 Task: Look for space in Kolāras, India from 13th August, 2023 to 17th August, 2023 for 2 adults in price range Rs.10000 to Rs.16000. Place can be entire place with 2 bedrooms having 2 beds and 1 bathroom. Property type can be house, flat, guest house. Amenities needed are: wifi. Booking option can be shelf check-in. Required host language is English.
Action: Mouse moved to (531, 95)
Screenshot: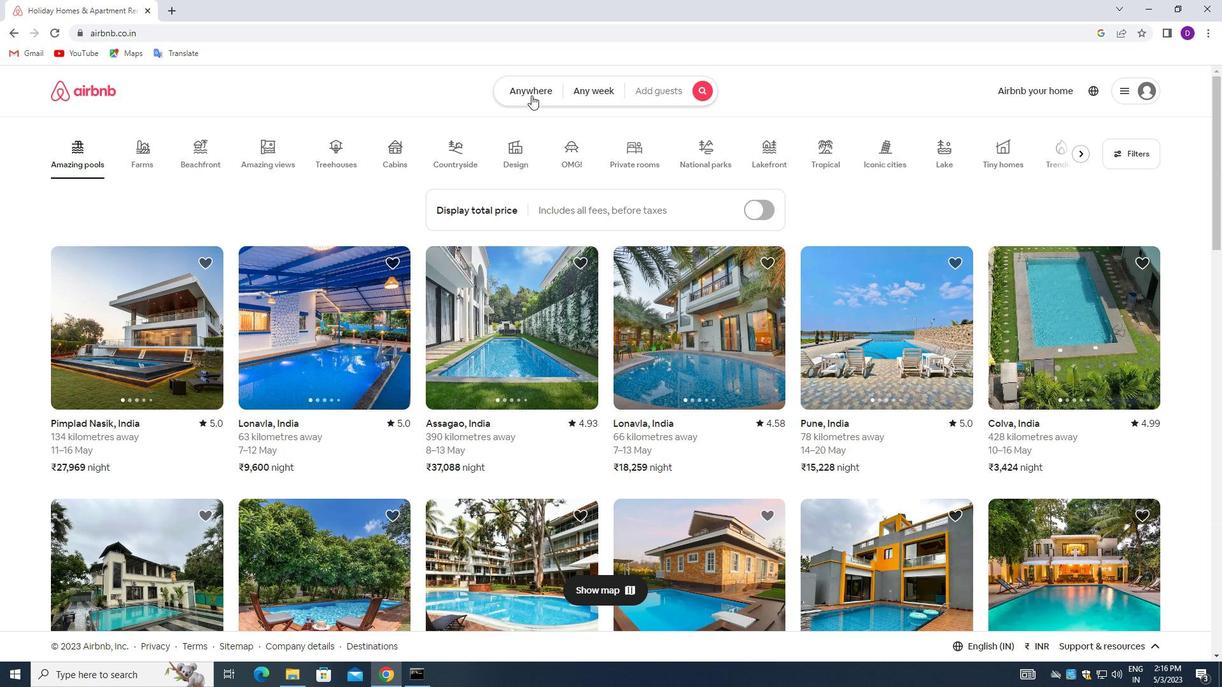 
Action: Mouse pressed left at (531, 95)
Screenshot: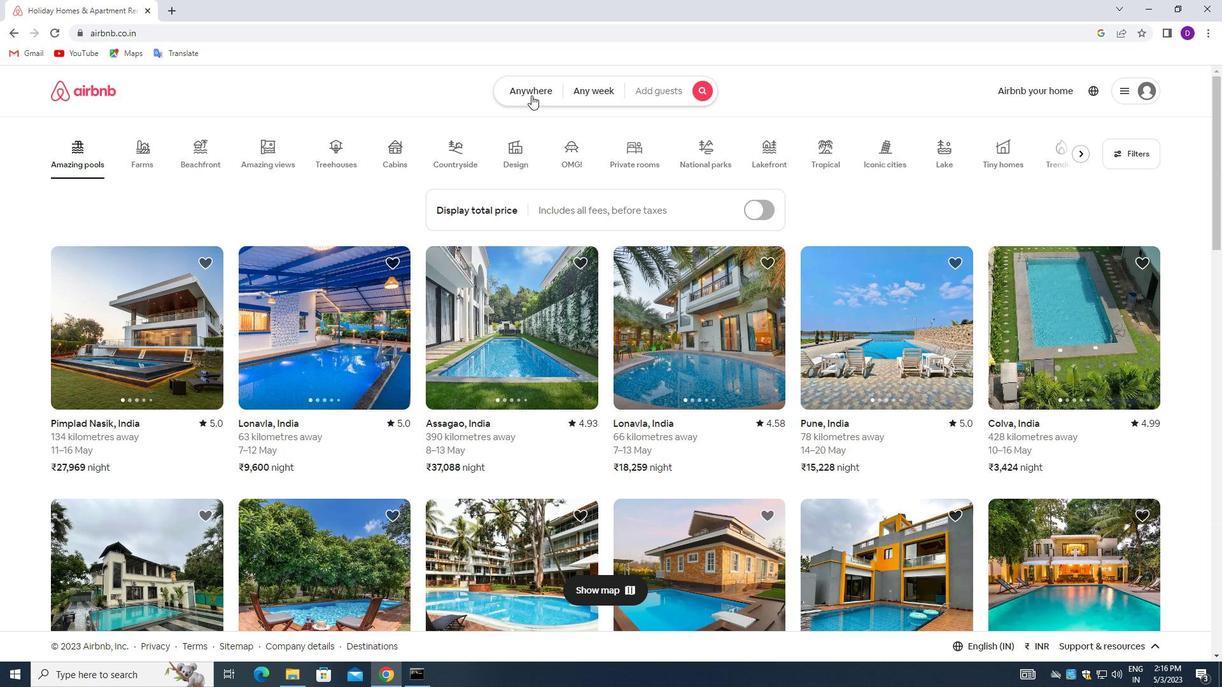 
Action: Mouse moved to (427, 143)
Screenshot: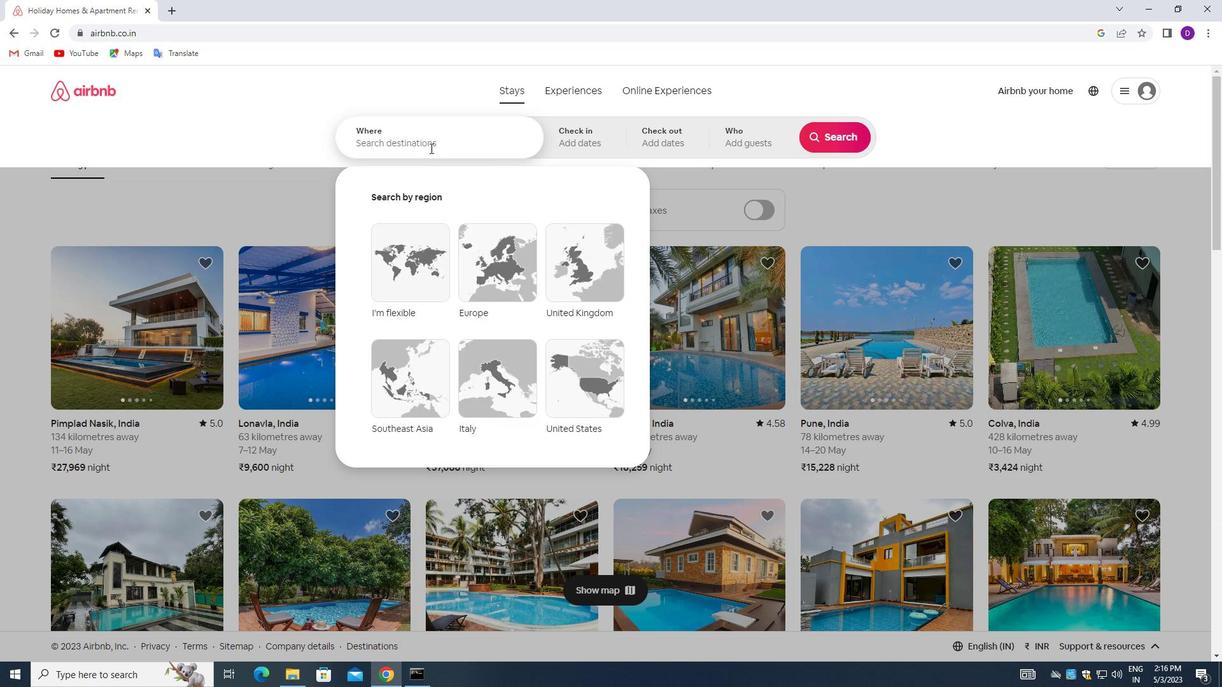 
Action: Mouse pressed left at (427, 143)
Screenshot: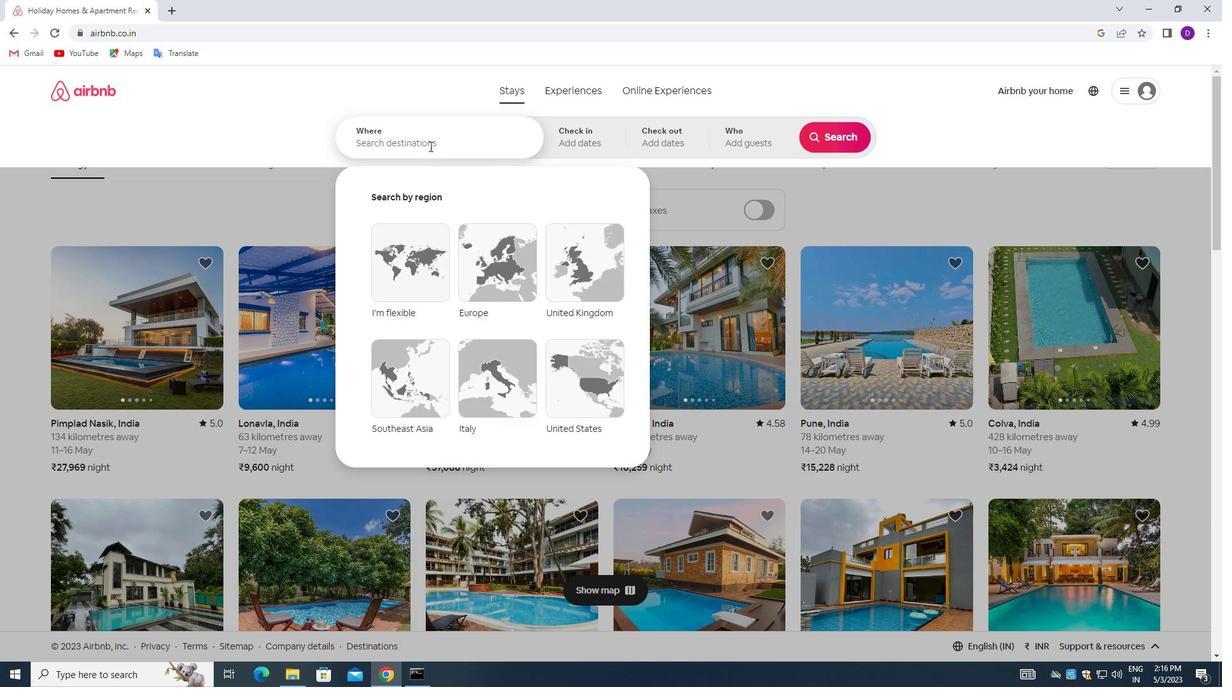 
Action: Mouse moved to (287, 140)
Screenshot: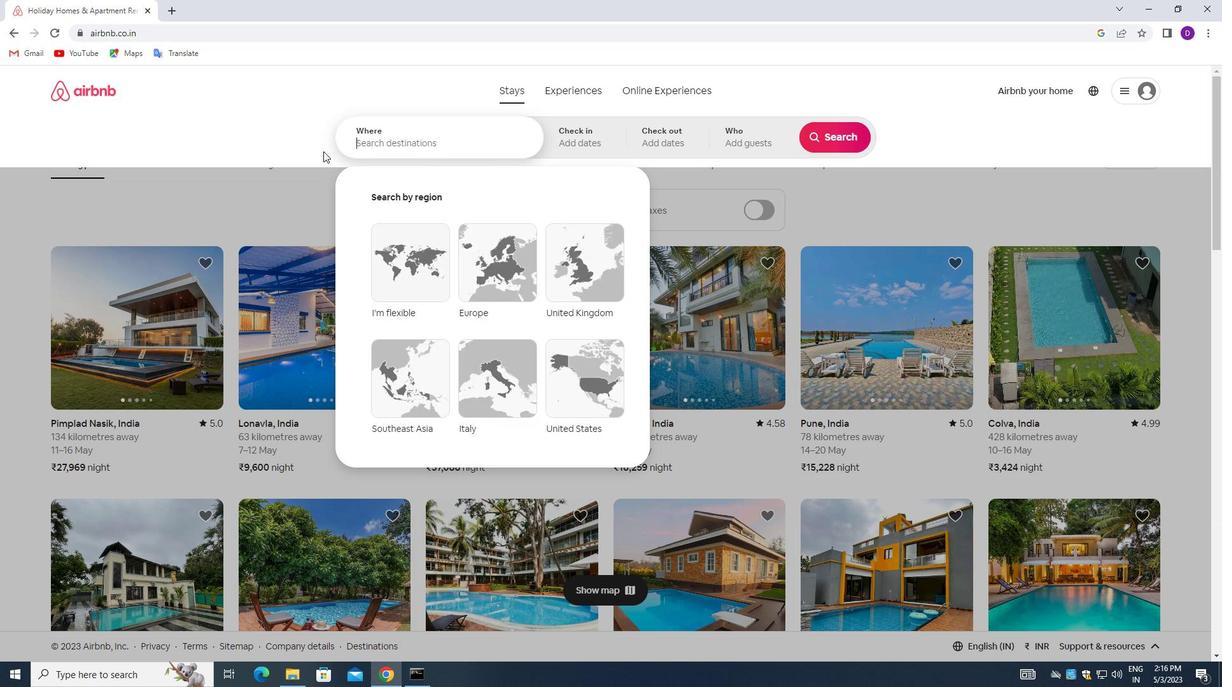 
Action: Key pressed <Key.shift>KOLARAS,<Key.space><Key.shift>INDIA<Key.enter>
Screenshot: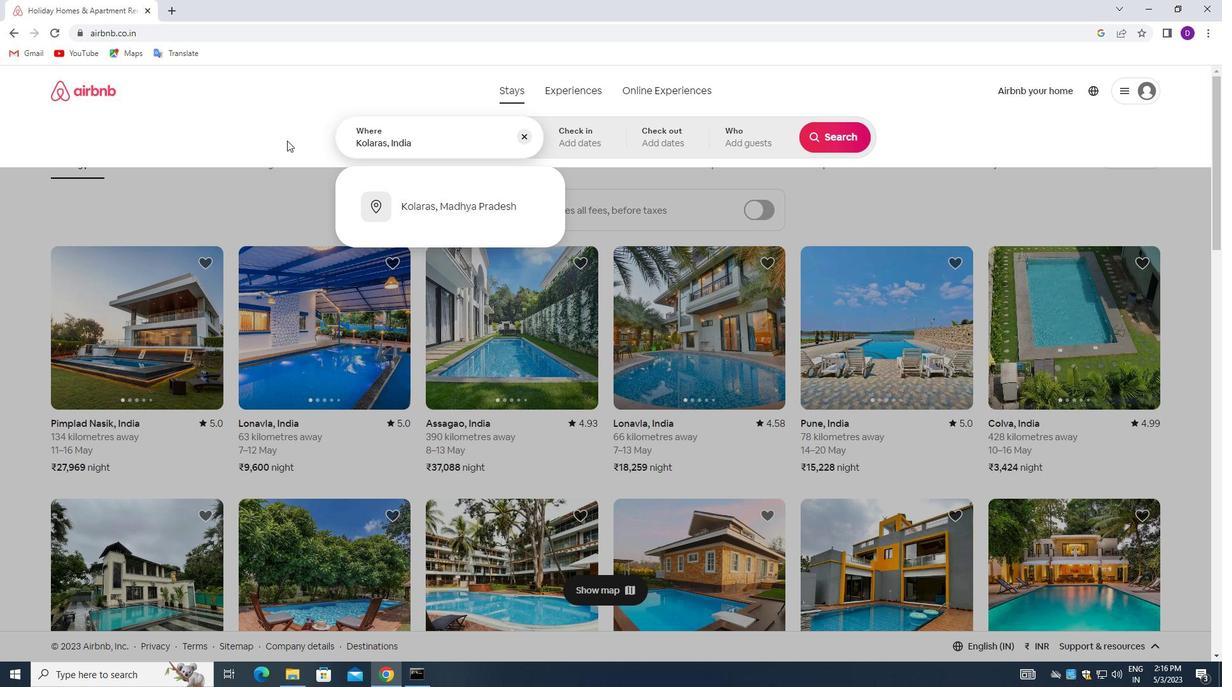 
Action: Mouse moved to (826, 243)
Screenshot: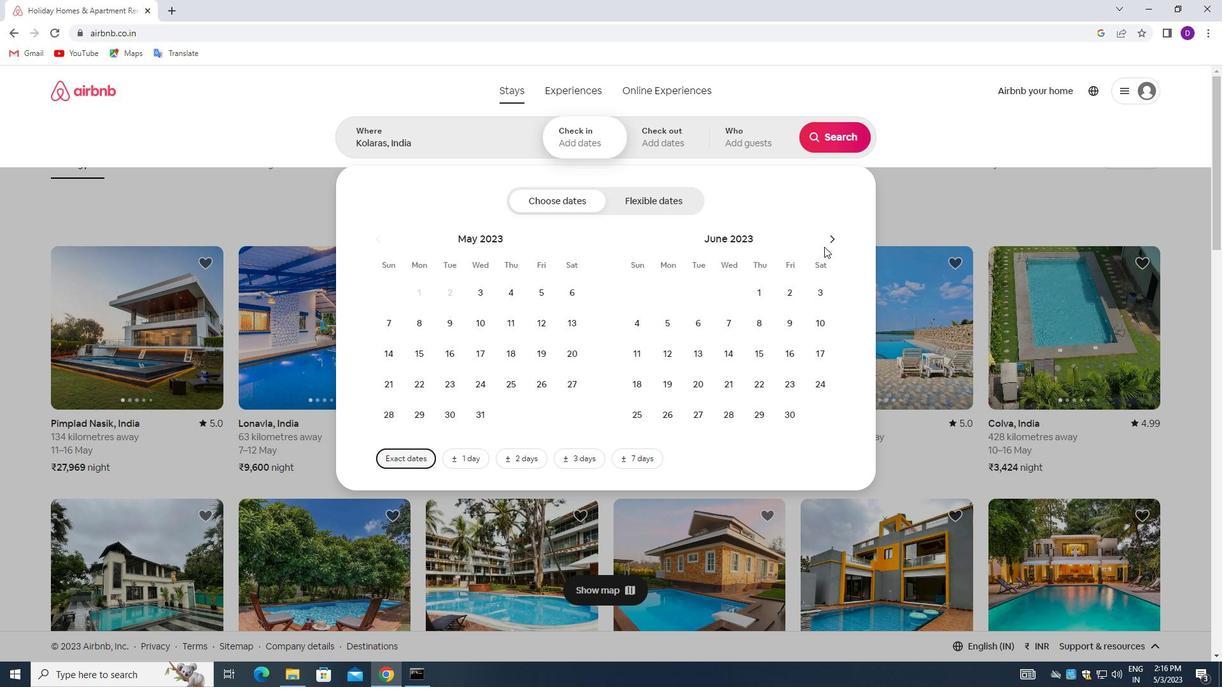 
Action: Mouse pressed left at (826, 243)
Screenshot: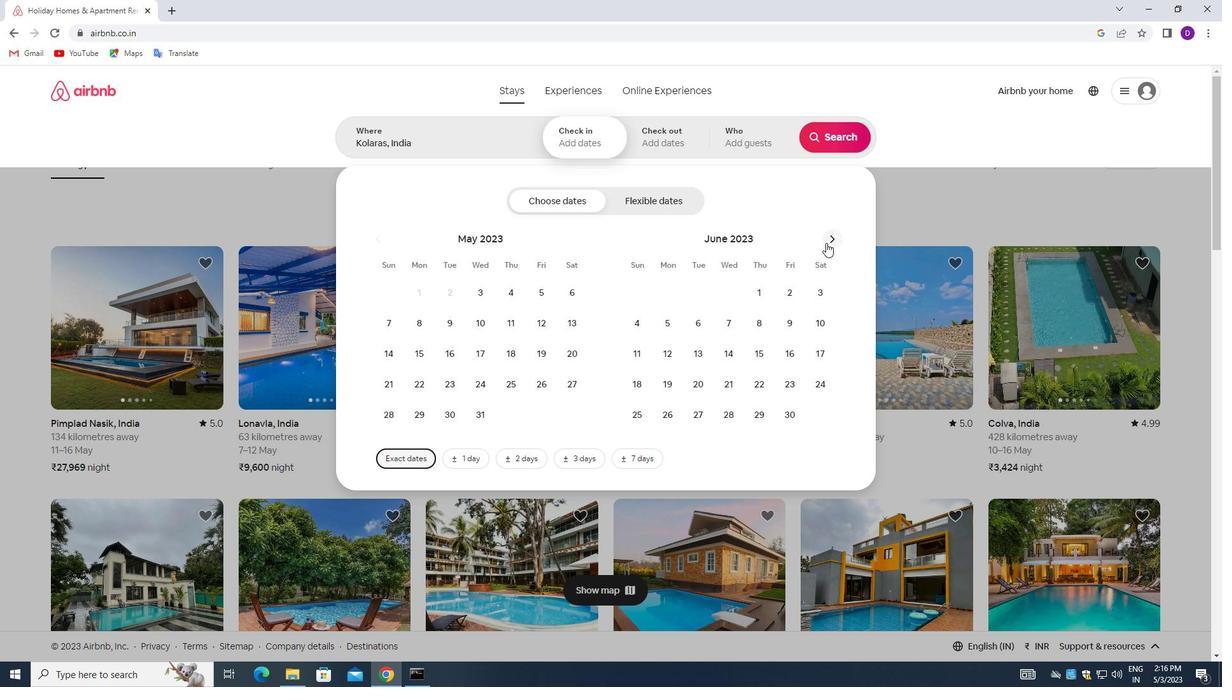 
Action: Mouse pressed left at (826, 243)
Screenshot: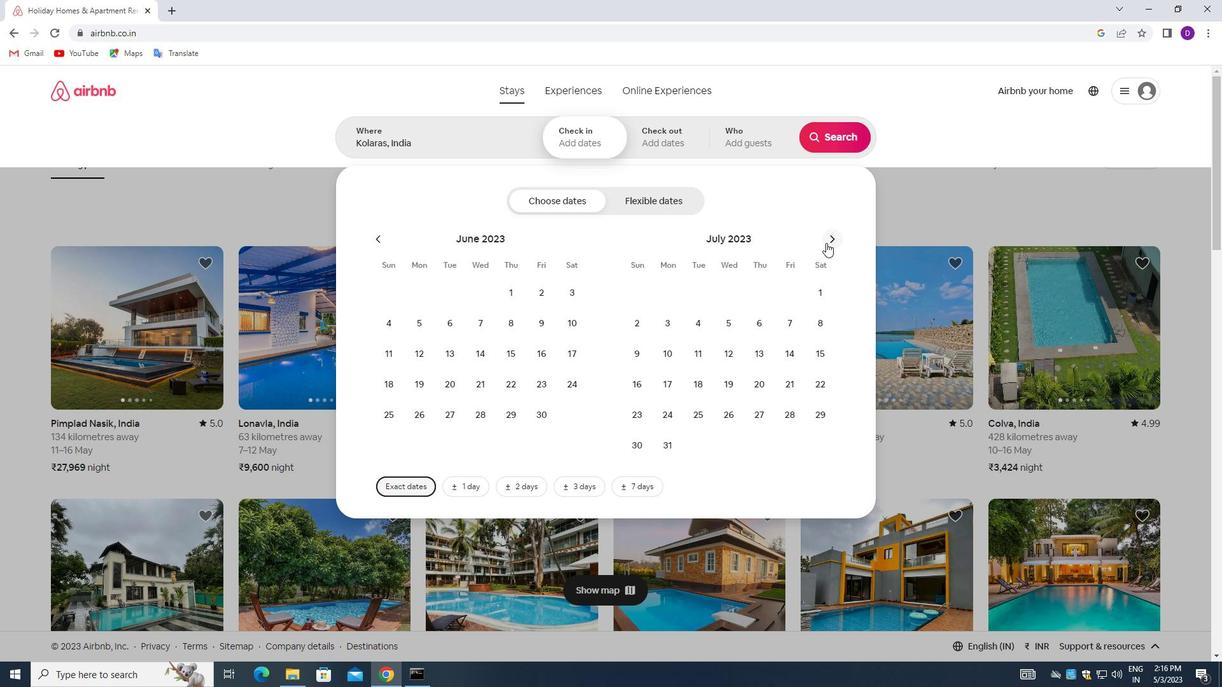 
Action: Mouse moved to (643, 359)
Screenshot: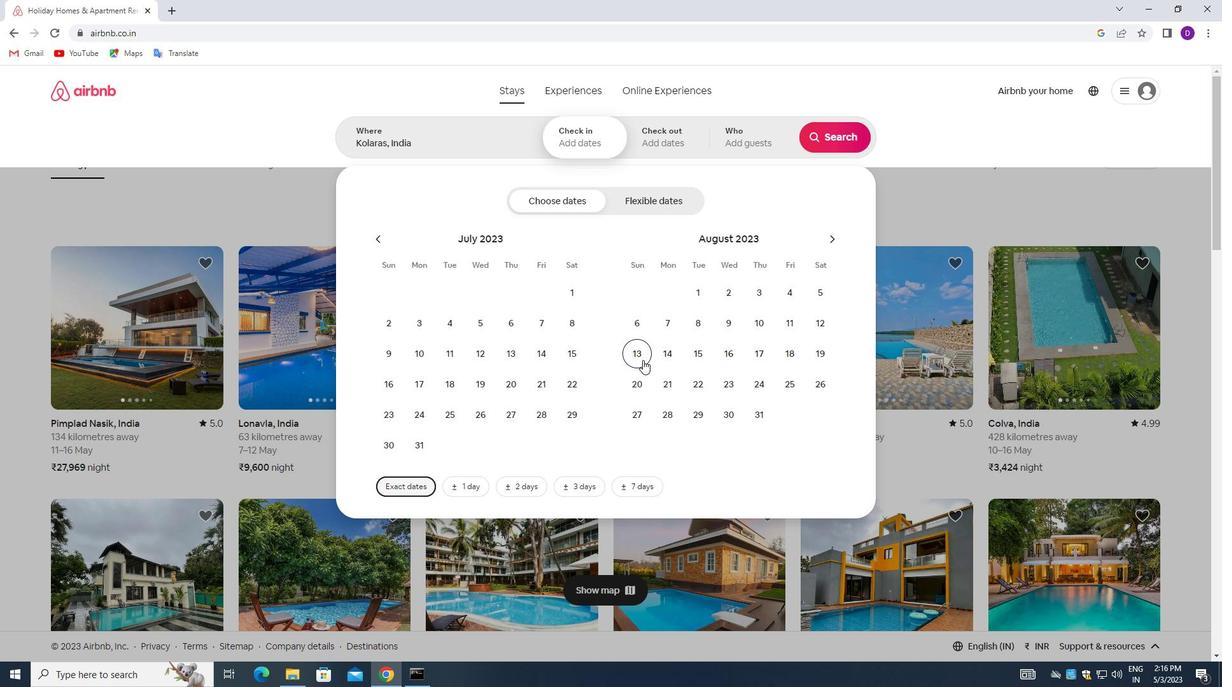 
Action: Mouse pressed left at (643, 359)
Screenshot: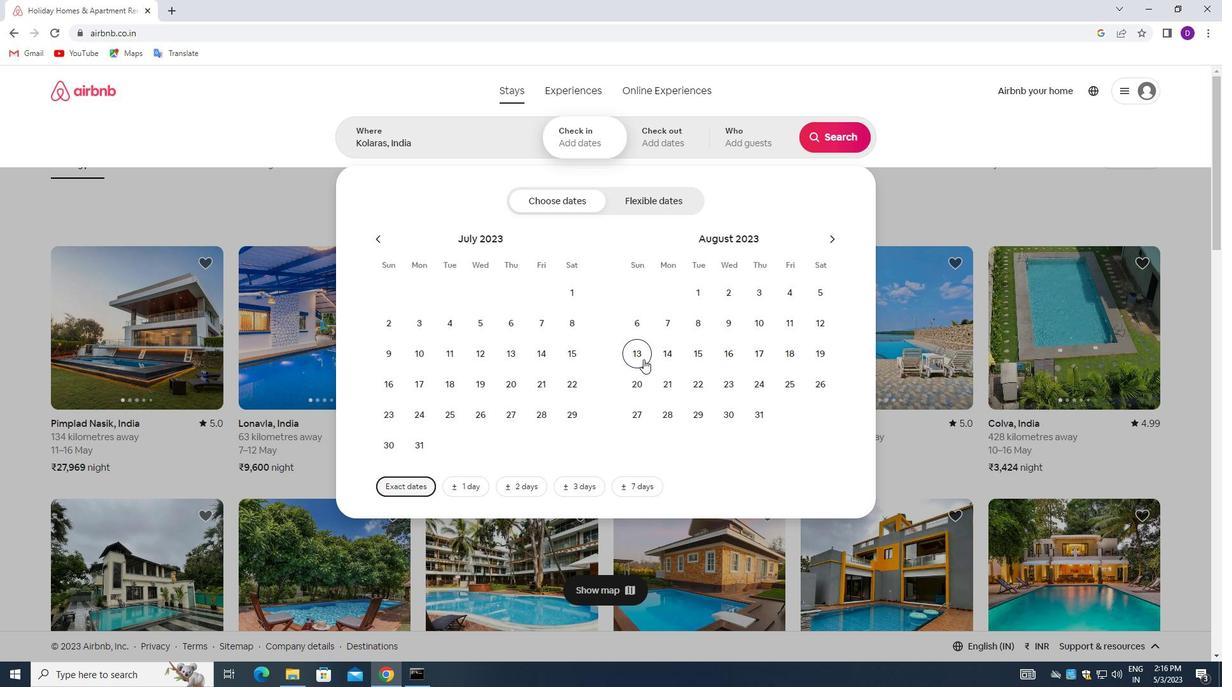 
Action: Mouse moved to (756, 358)
Screenshot: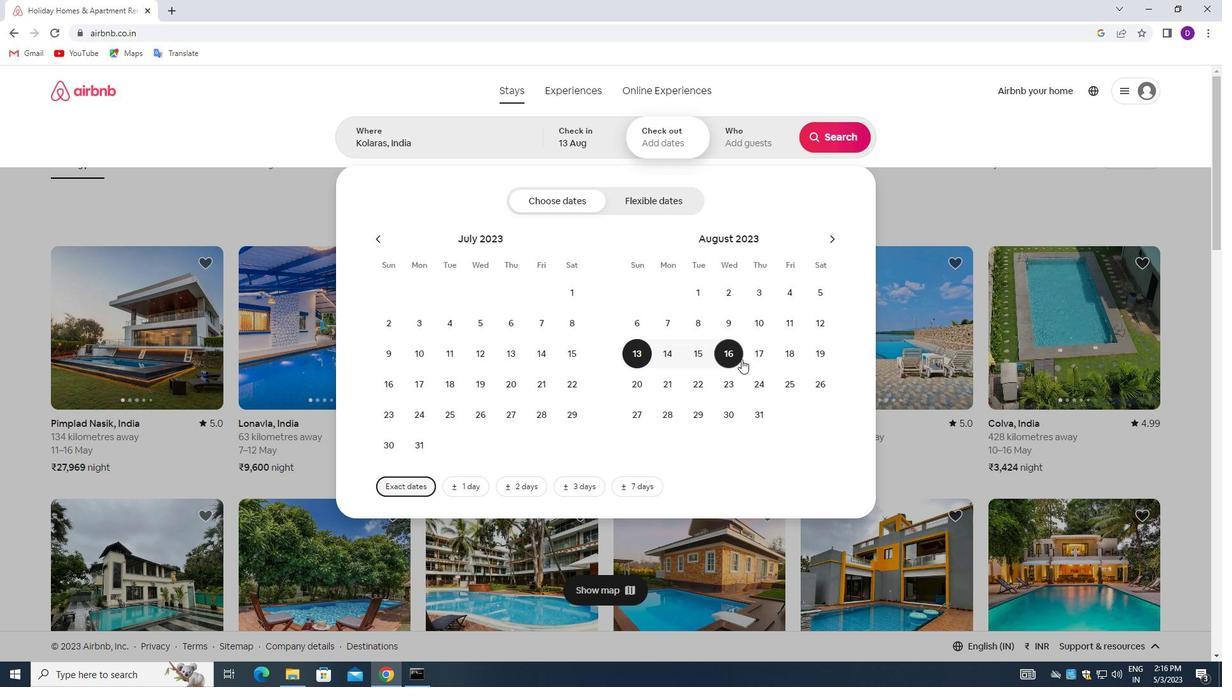 
Action: Mouse pressed left at (756, 358)
Screenshot: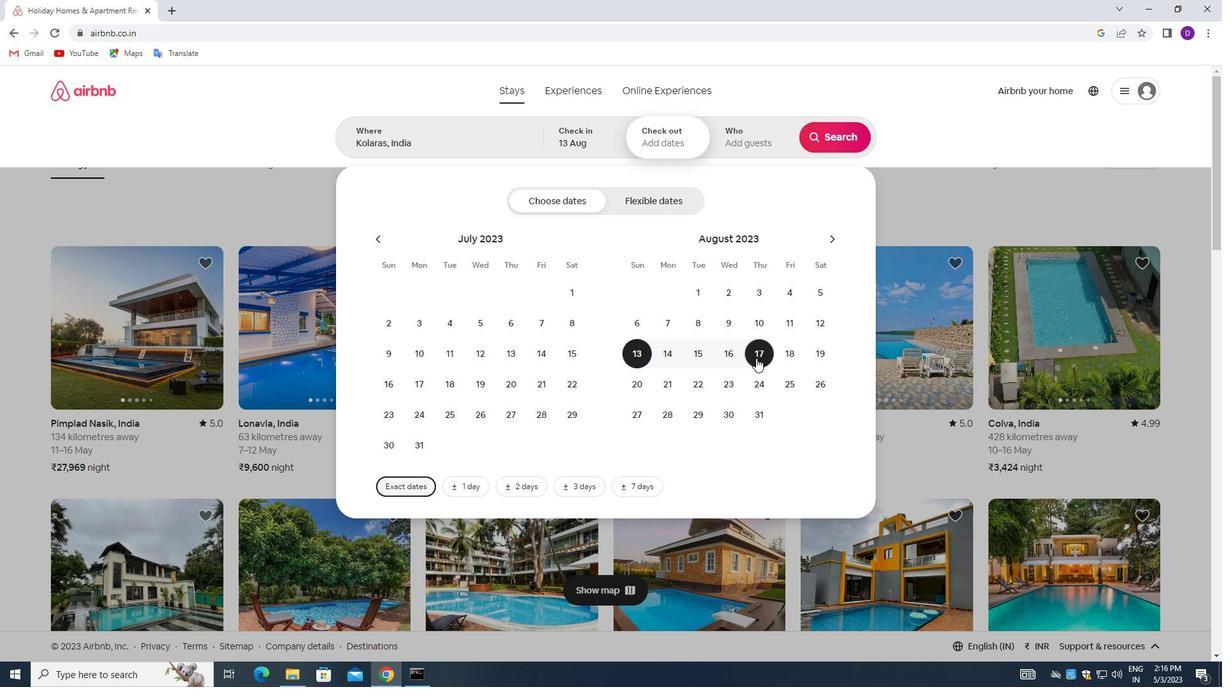 
Action: Mouse moved to (737, 137)
Screenshot: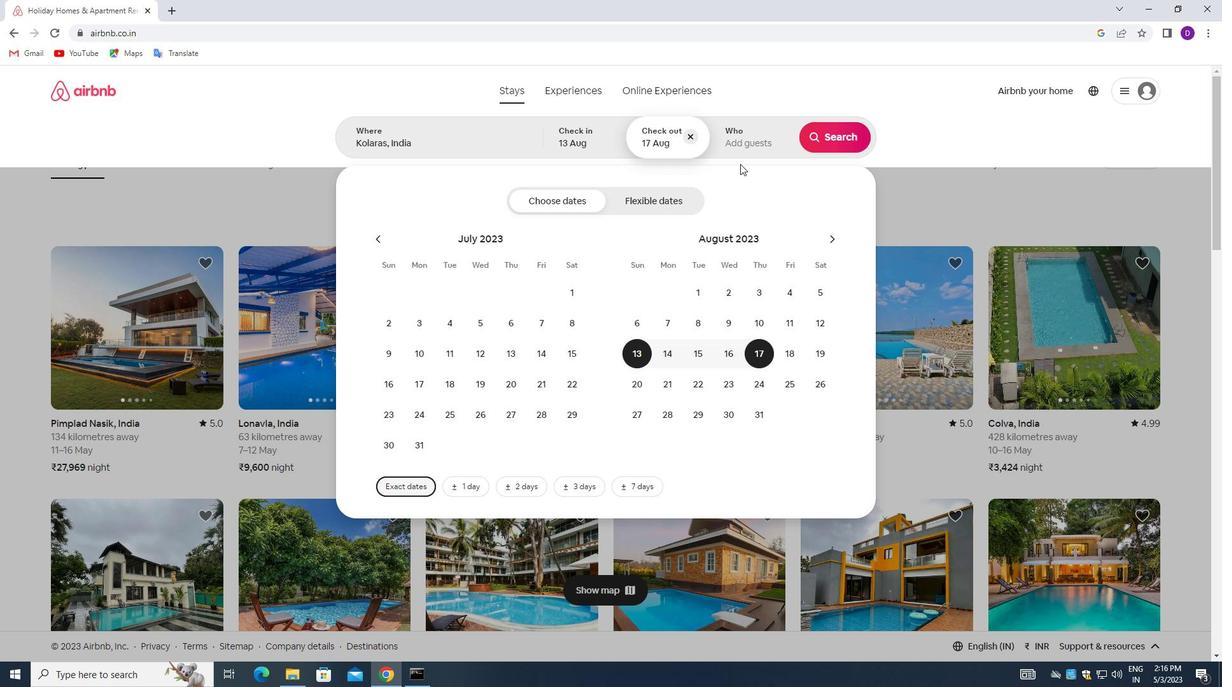 
Action: Mouse pressed left at (737, 137)
Screenshot: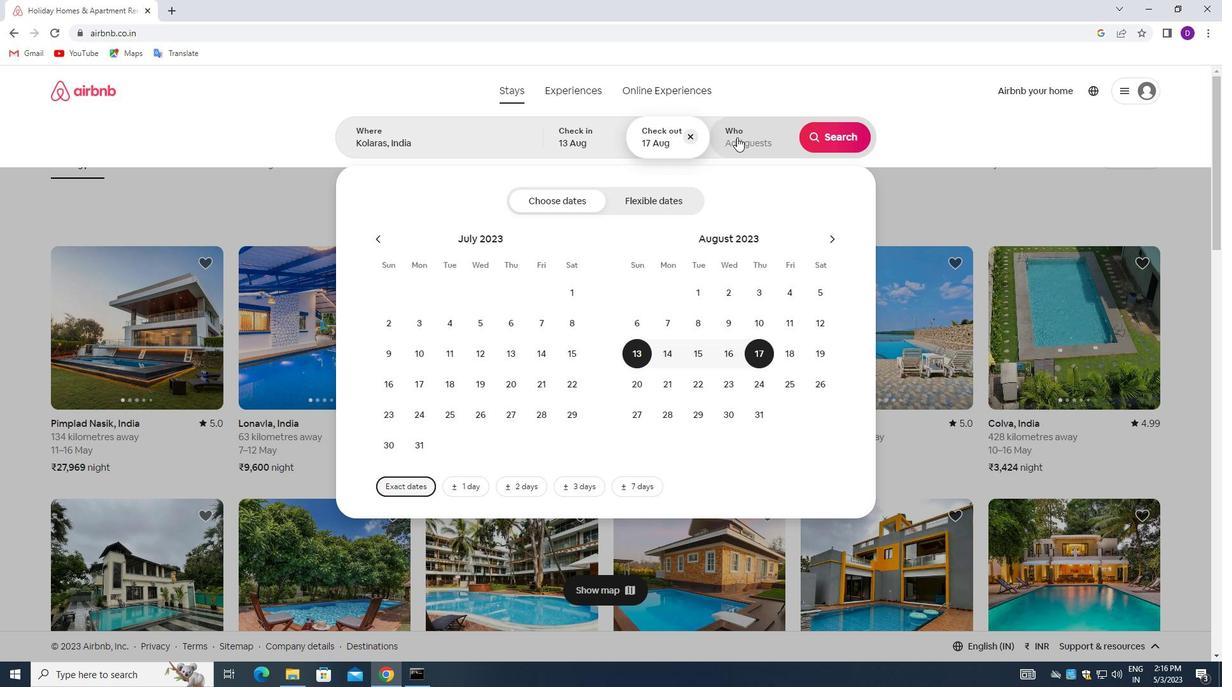 
Action: Mouse moved to (840, 210)
Screenshot: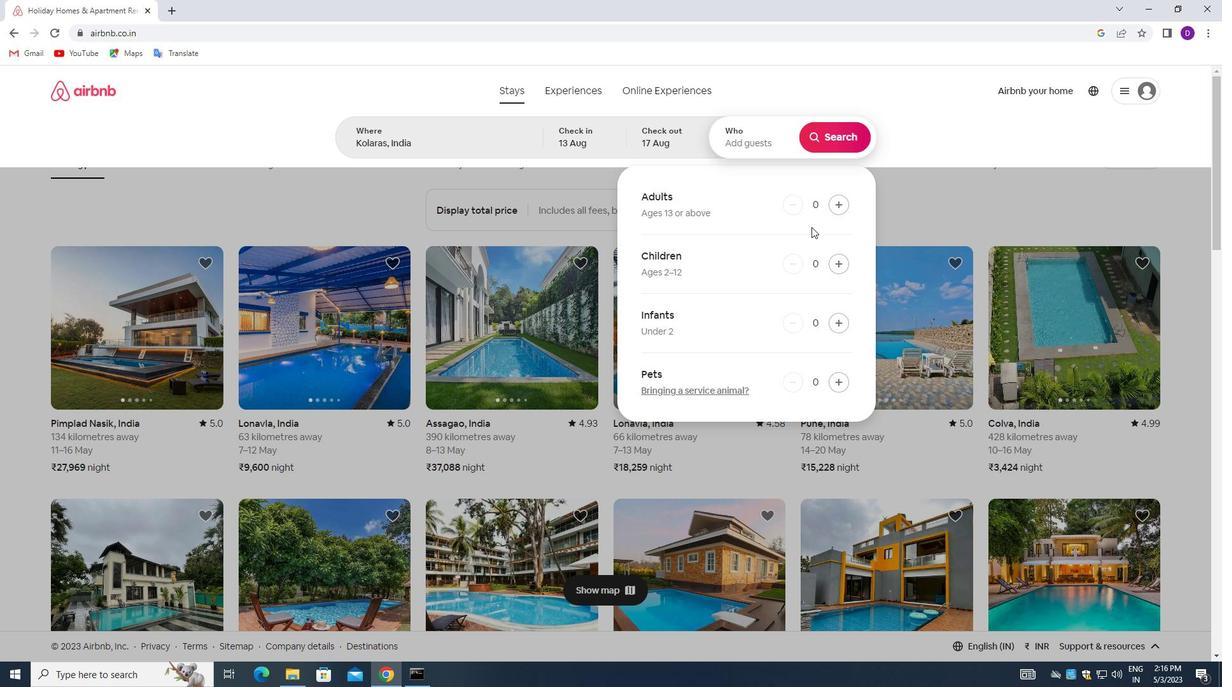 
Action: Mouse pressed left at (840, 210)
Screenshot: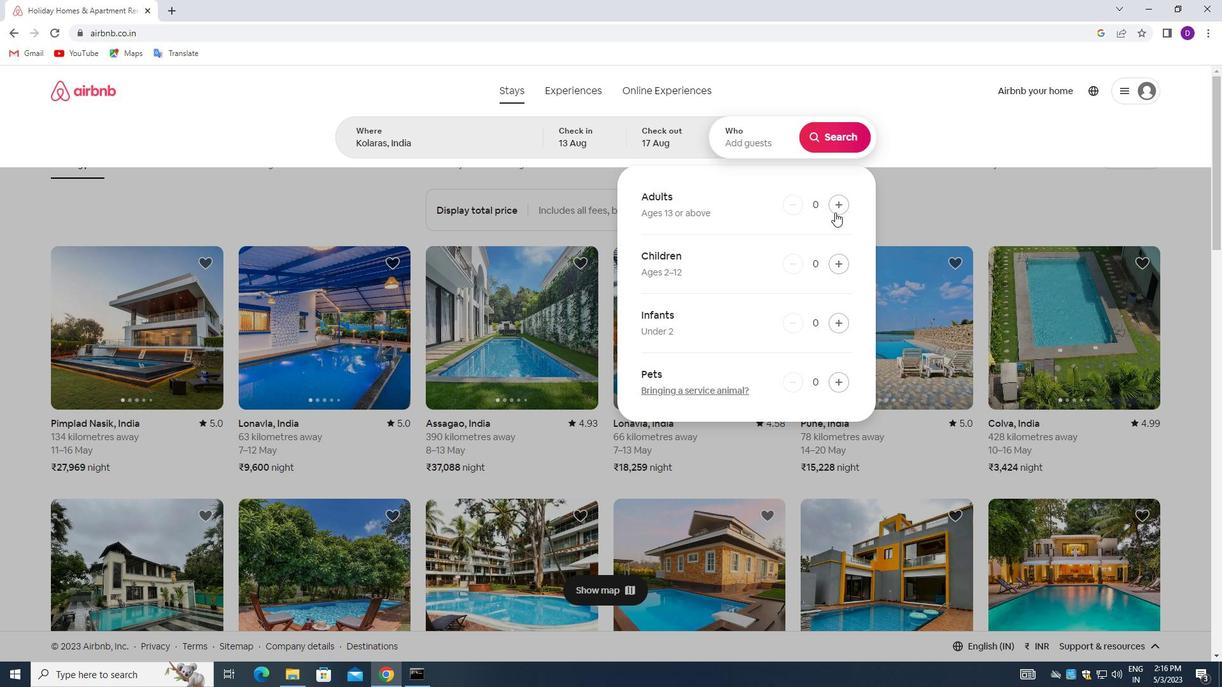 
Action: Mouse pressed left at (840, 210)
Screenshot: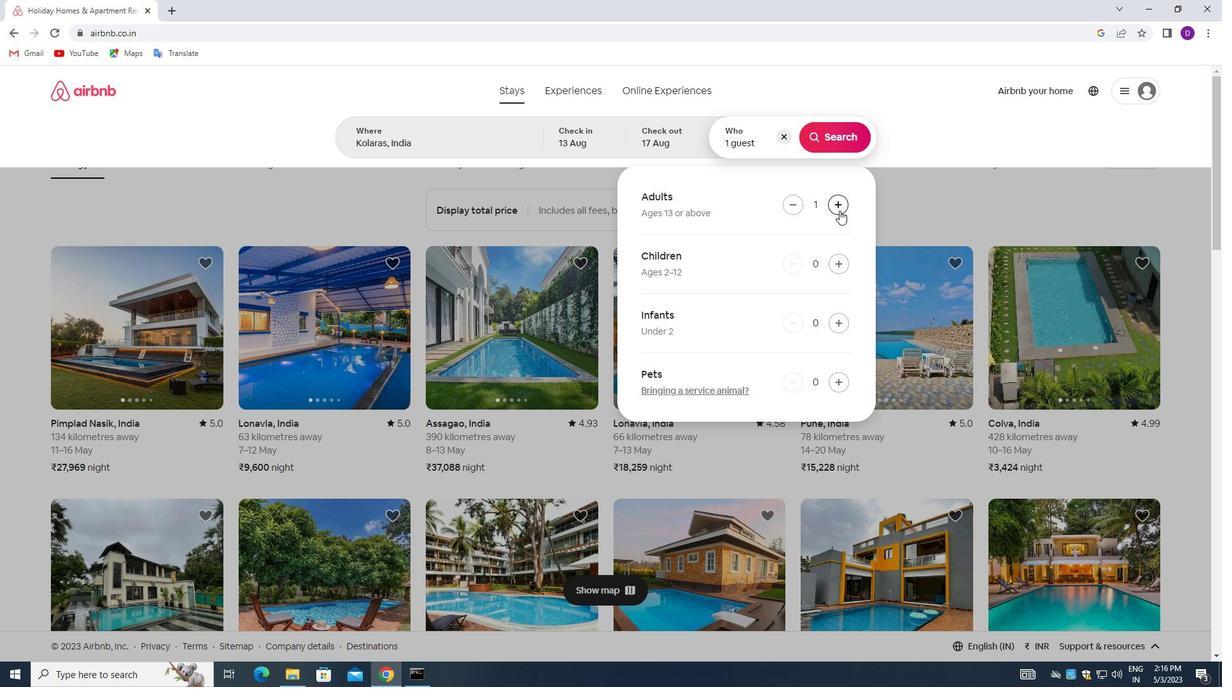 
Action: Mouse moved to (837, 134)
Screenshot: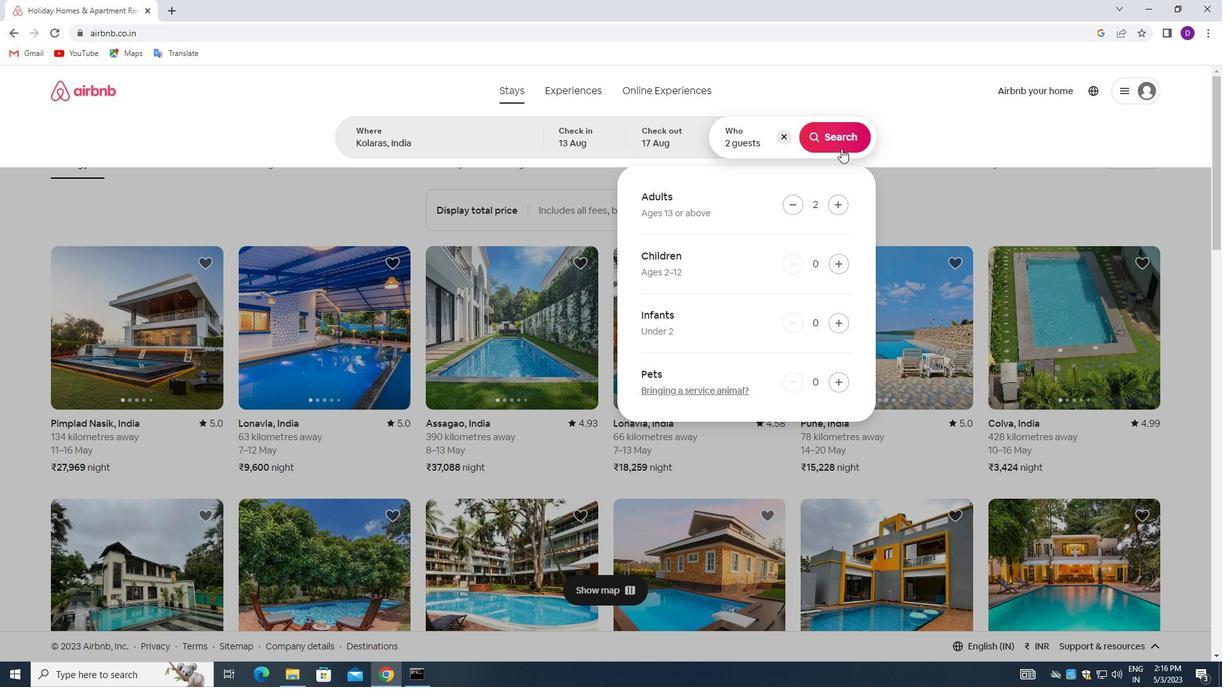 
Action: Mouse pressed left at (837, 134)
Screenshot: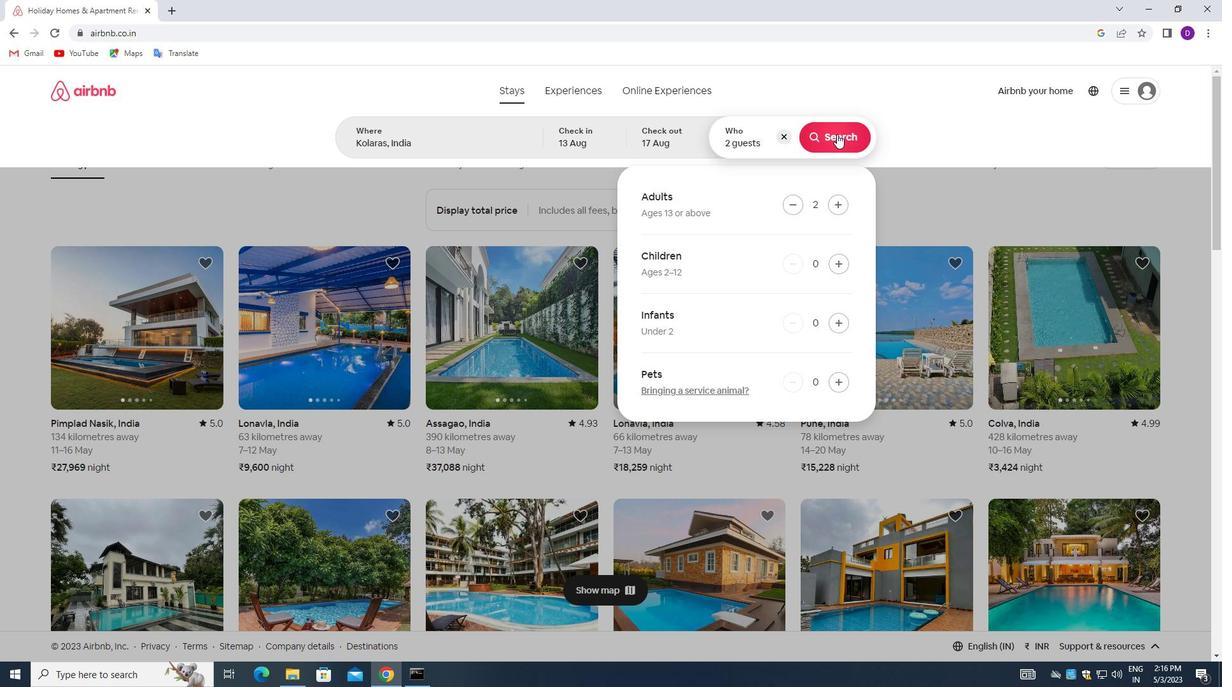 
Action: Mouse moved to (1154, 141)
Screenshot: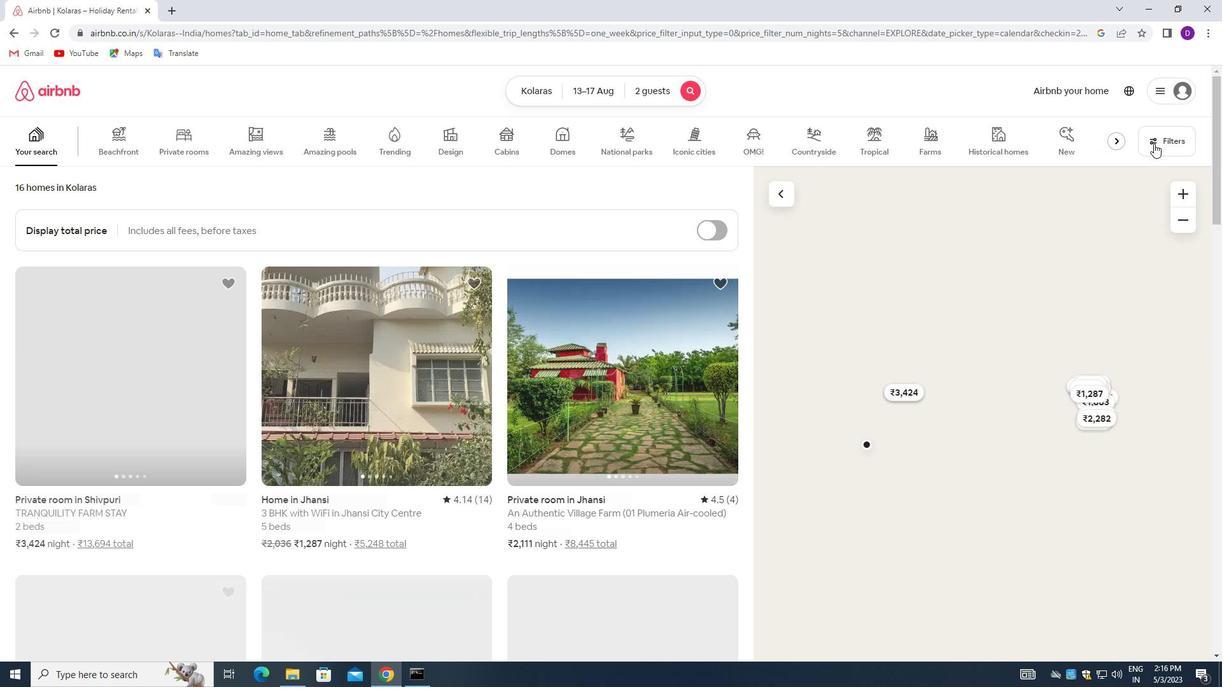 
Action: Mouse pressed left at (1154, 141)
Screenshot: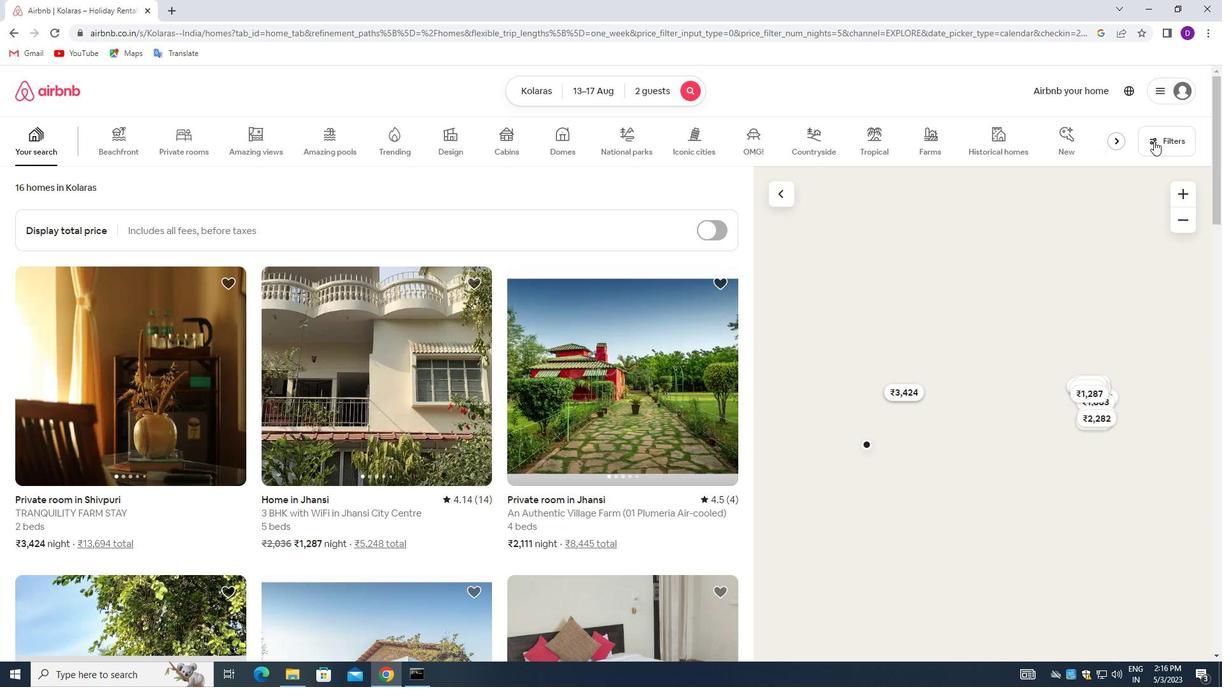 
Action: Mouse moved to (448, 305)
Screenshot: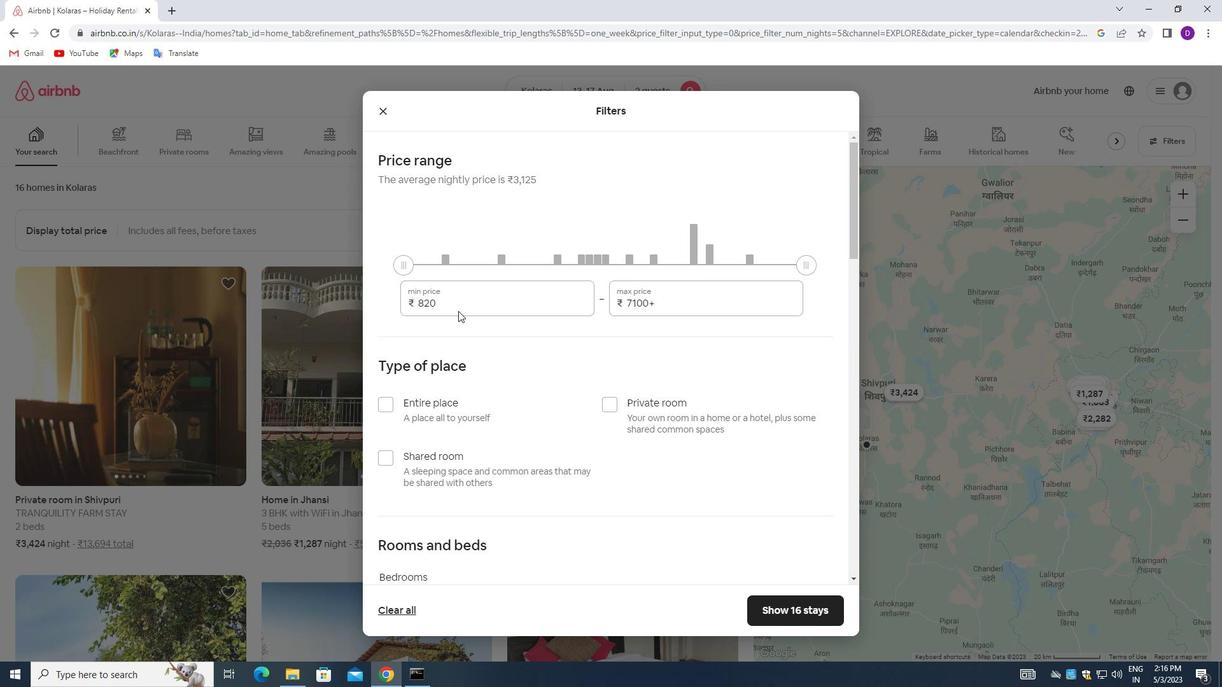 
Action: Mouse pressed left at (448, 305)
Screenshot: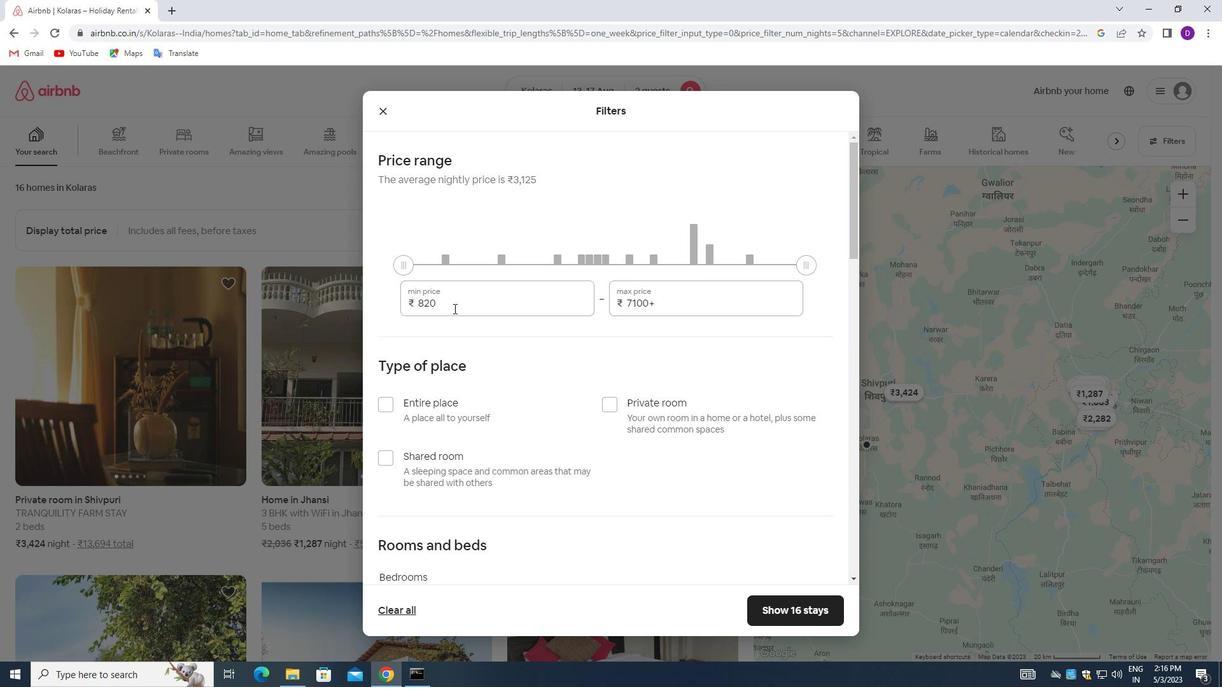 
Action: Mouse pressed left at (448, 305)
Screenshot: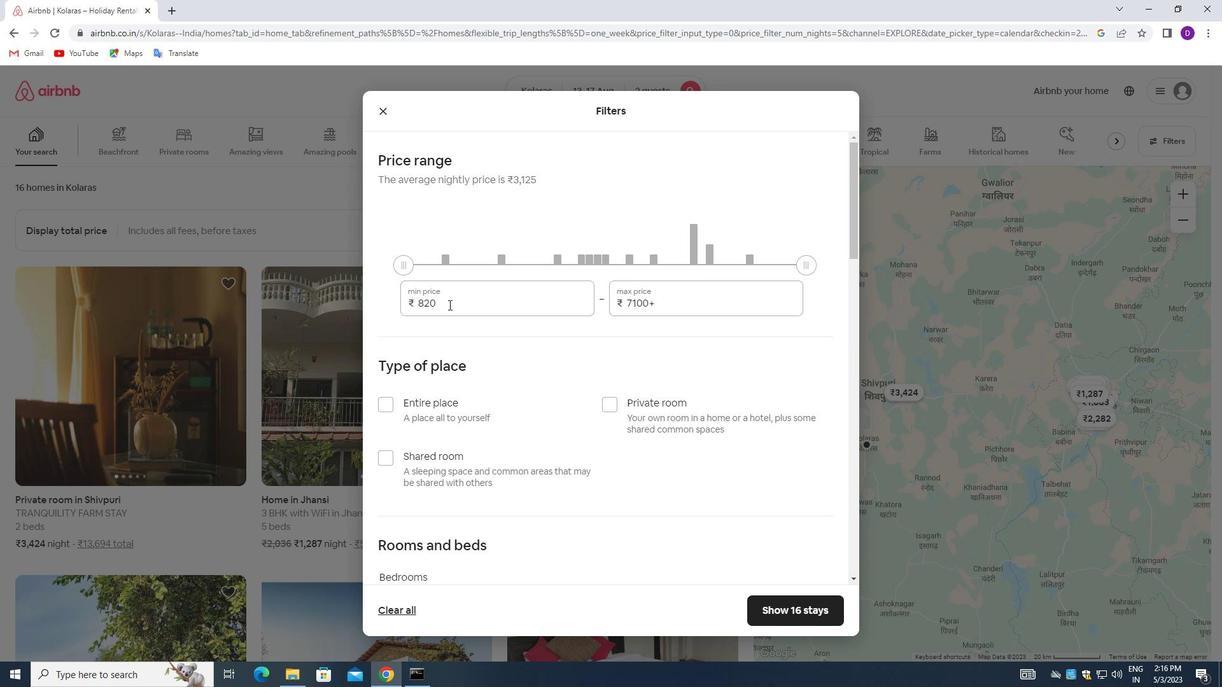 
Action: Key pressed 10000<Key.tab>16000
Screenshot: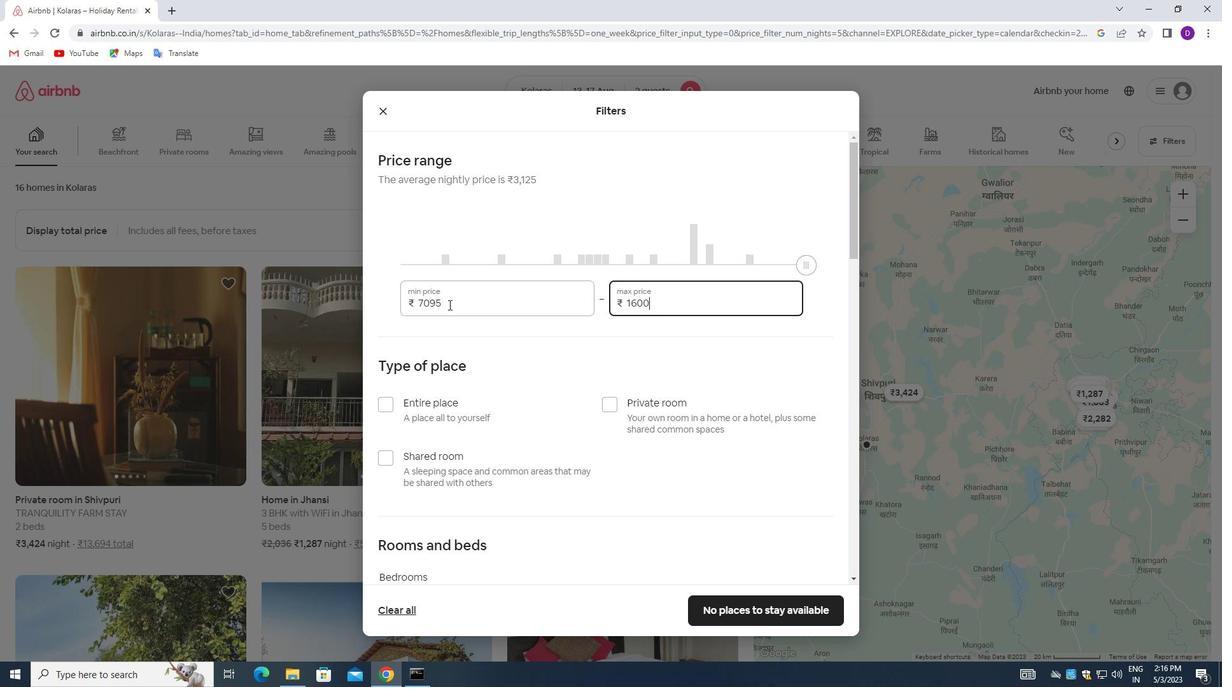 
Action: Mouse scrolled (448, 304) with delta (0, 0)
Screenshot: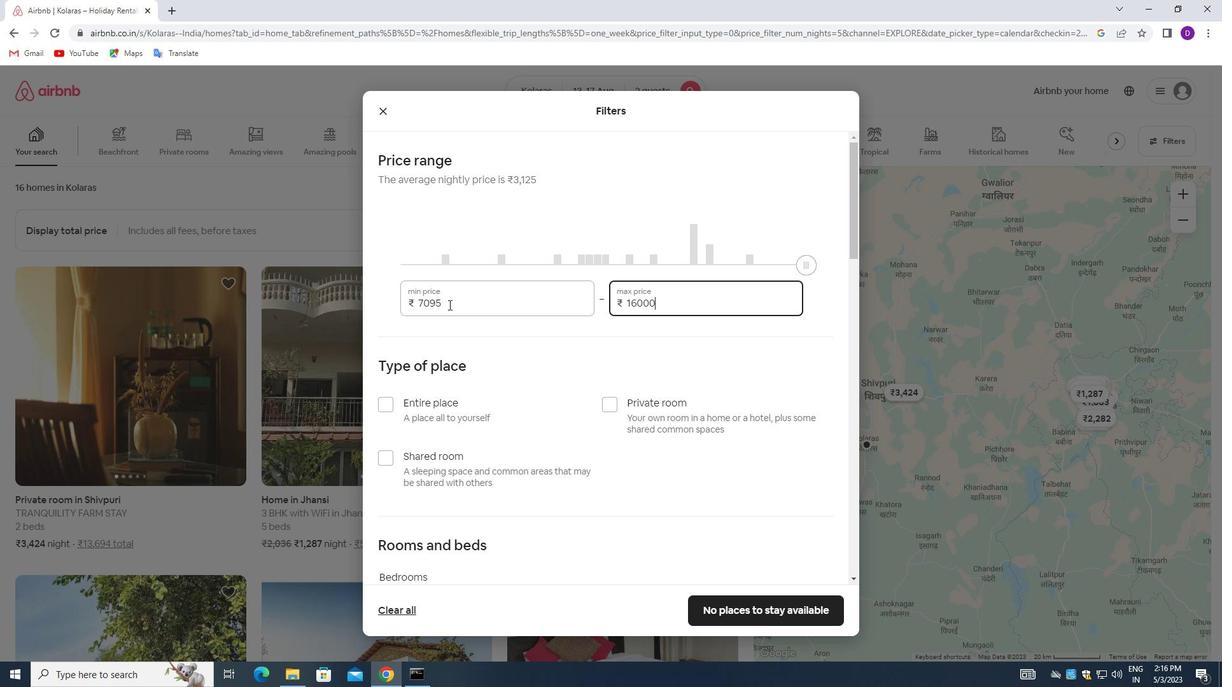 
Action: Mouse scrolled (448, 304) with delta (0, 0)
Screenshot: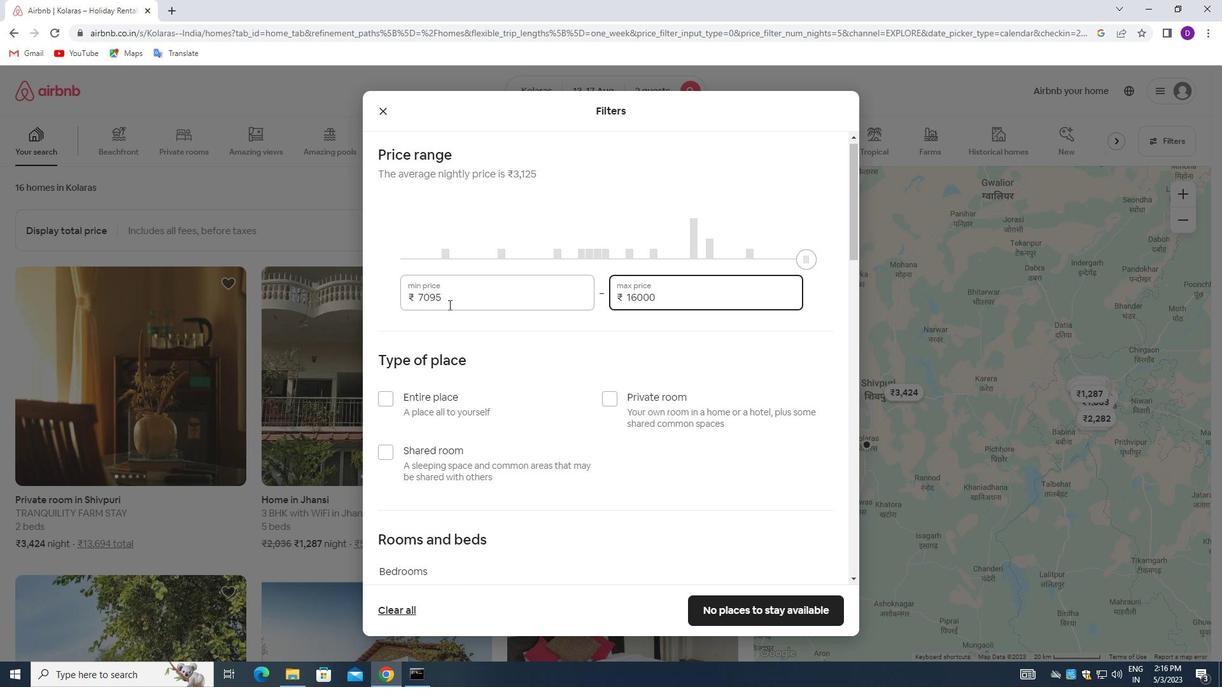 
Action: Mouse moved to (384, 281)
Screenshot: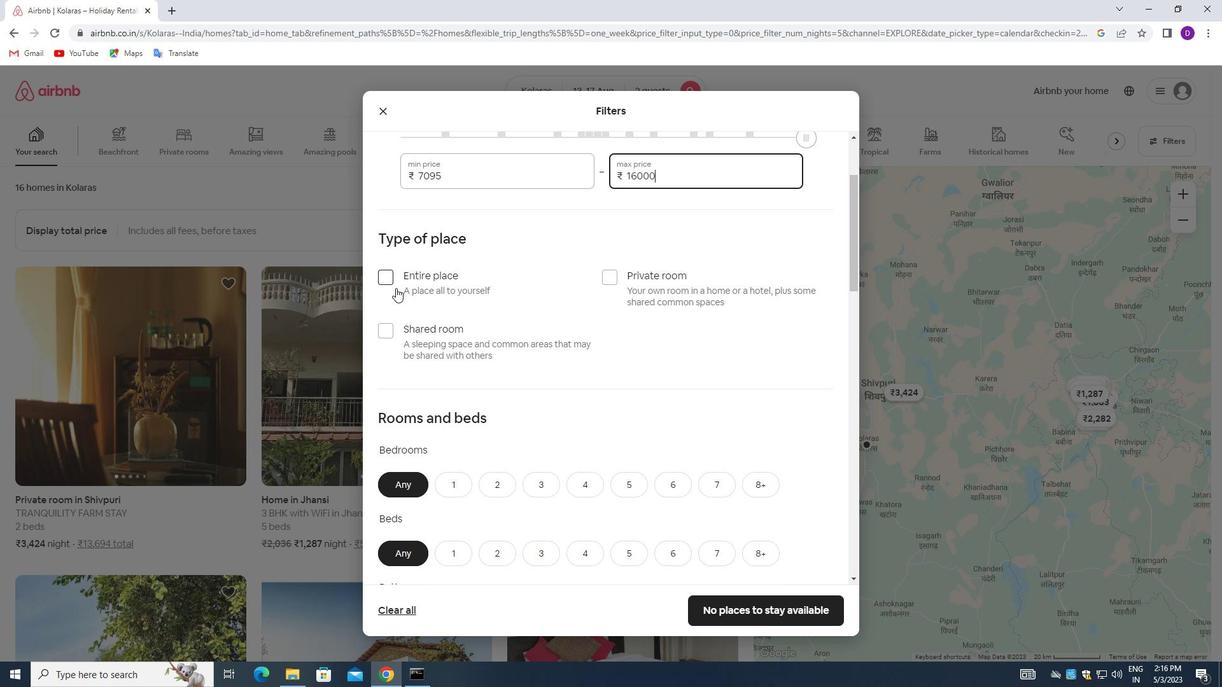 
Action: Mouse pressed left at (384, 281)
Screenshot: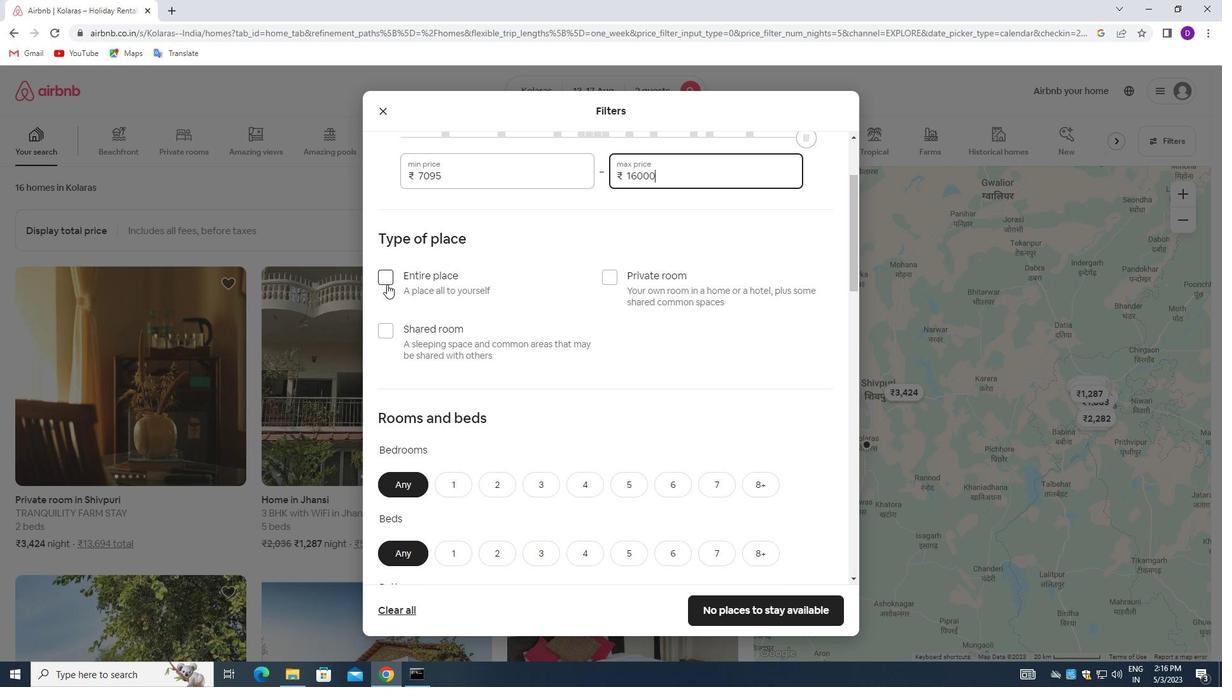 
Action: Mouse moved to (512, 315)
Screenshot: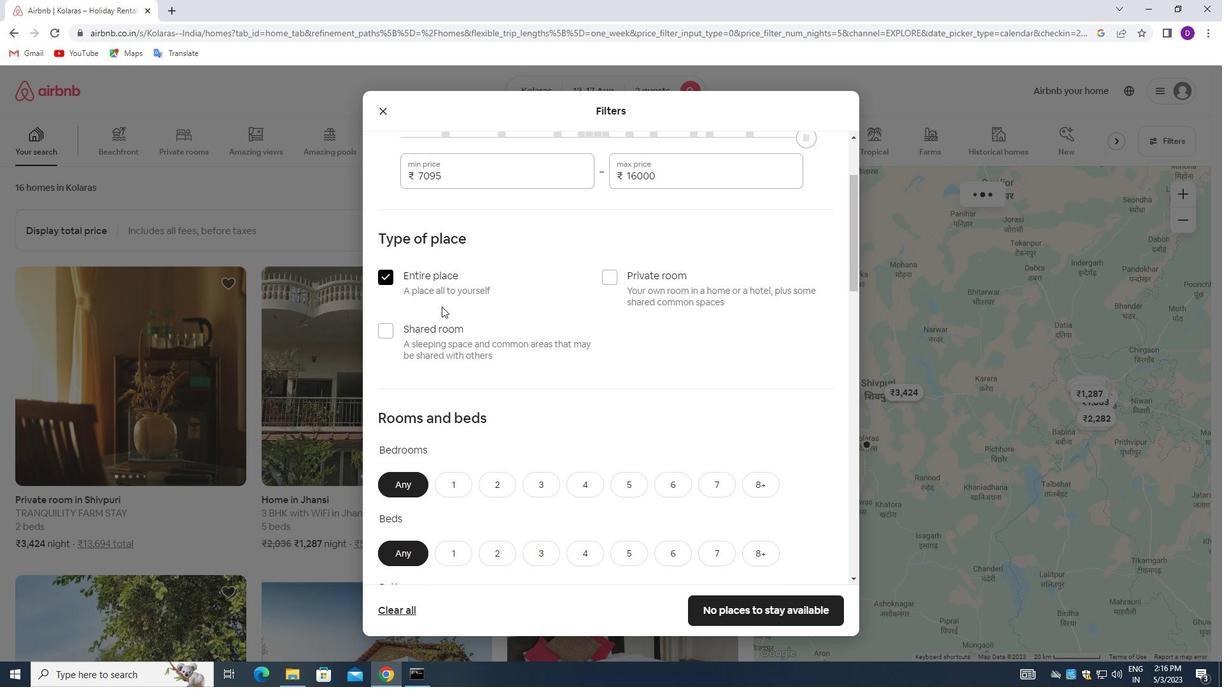 
Action: Mouse scrolled (512, 315) with delta (0, 0)
Screenshot: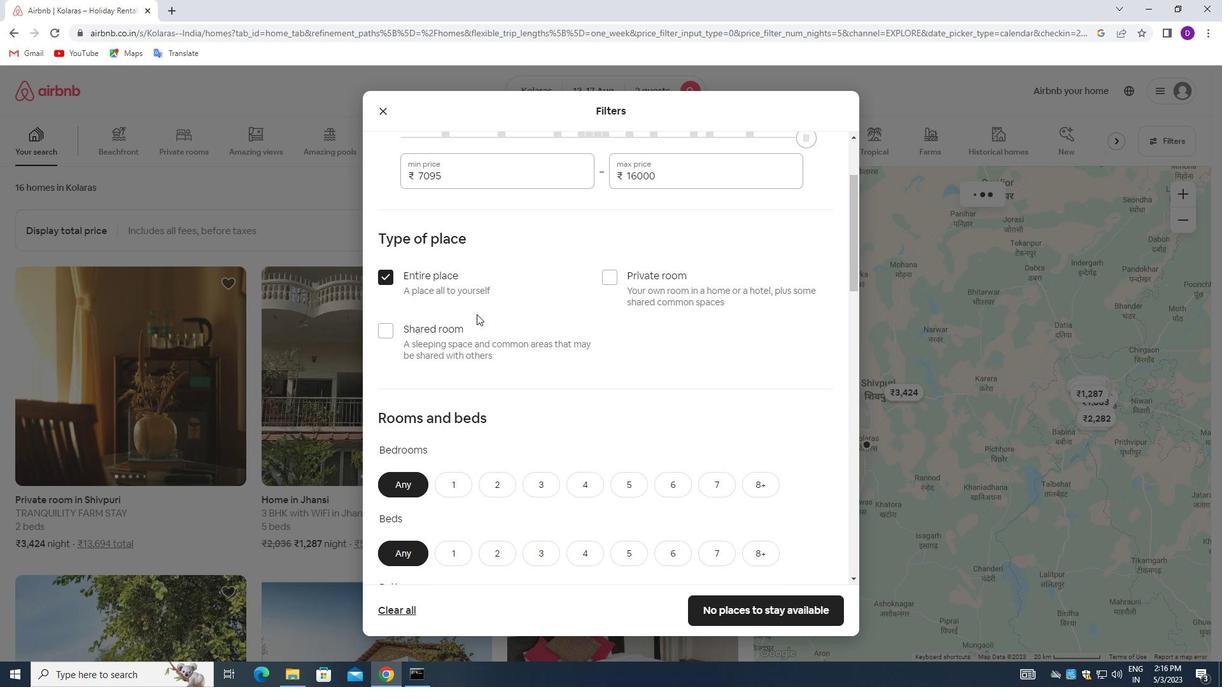 
Action: Mouse scrolled (512, 315) with delta (0, 0)
Screenshot: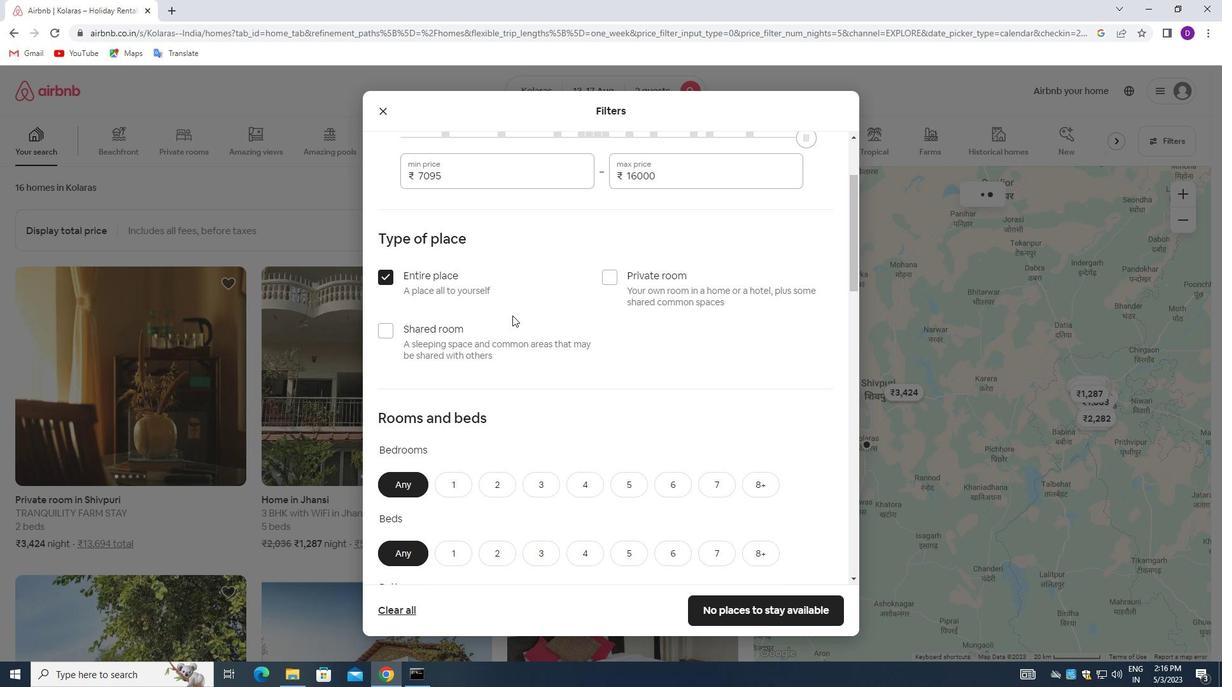
Action: Mouse scrolled (512, 315) with delta (0, 0)
Screenshot: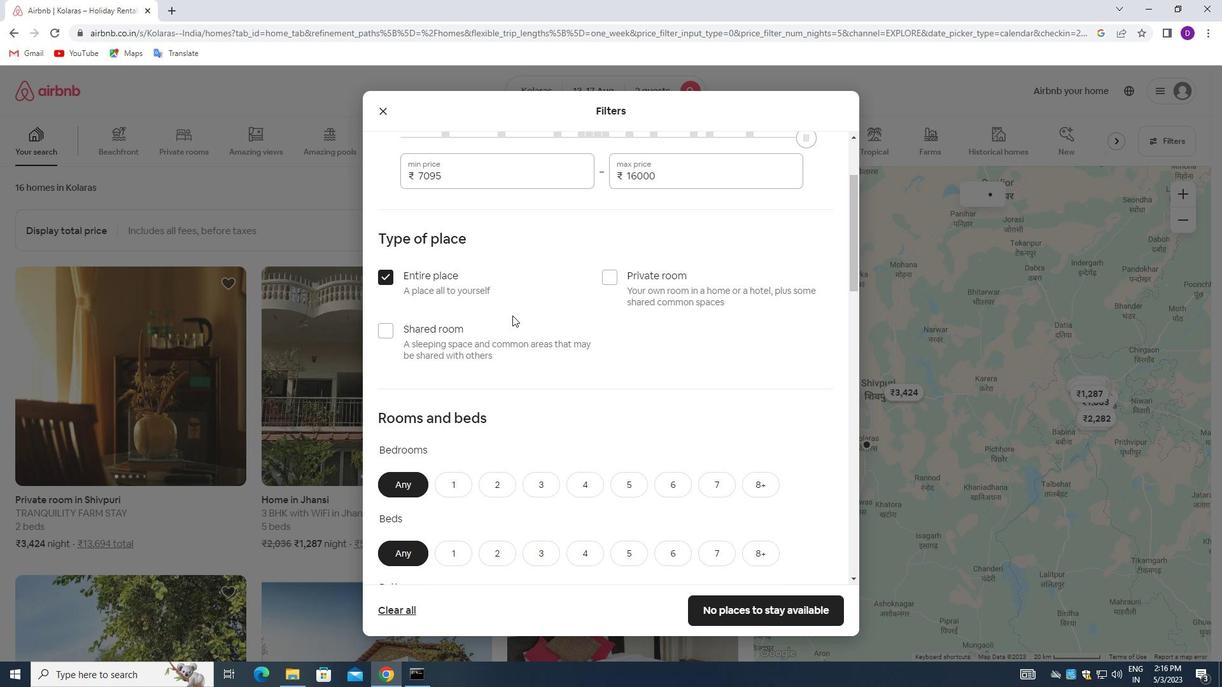 
Action: Mouse moved to (494, 298)
Screenshot: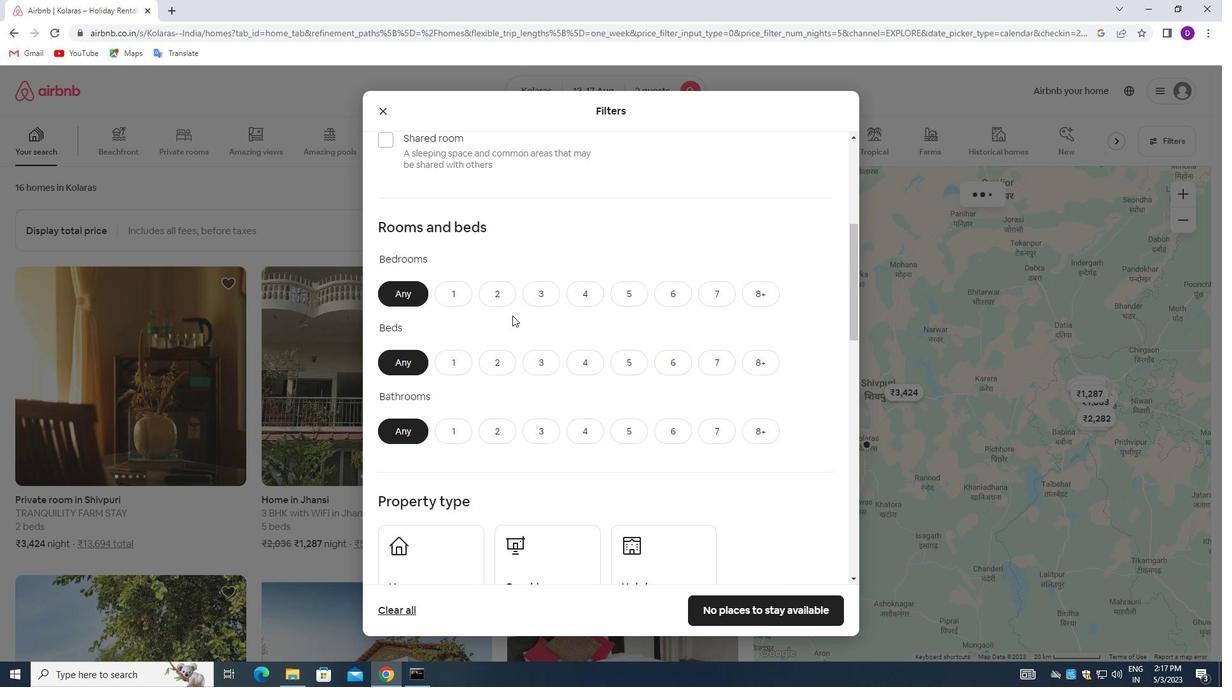 
Action: Mouse pressed left at (494, 298)
Screenshot: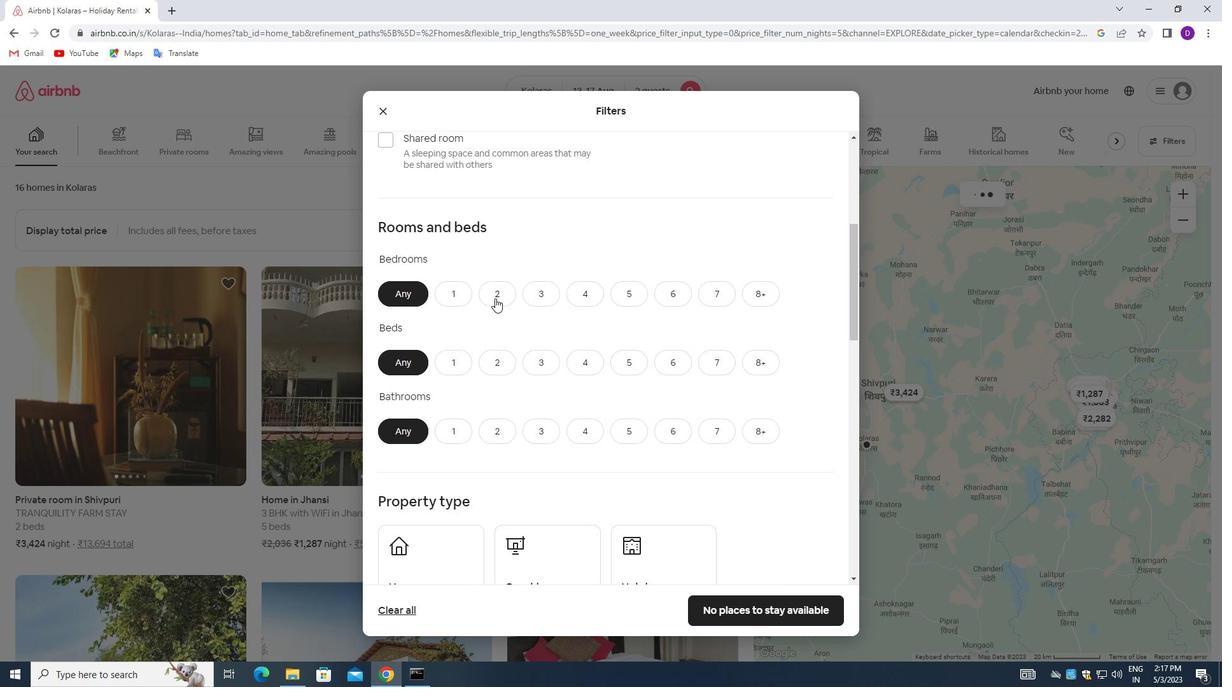 
Action: Mouse moved to (497, 356)
Screenshot: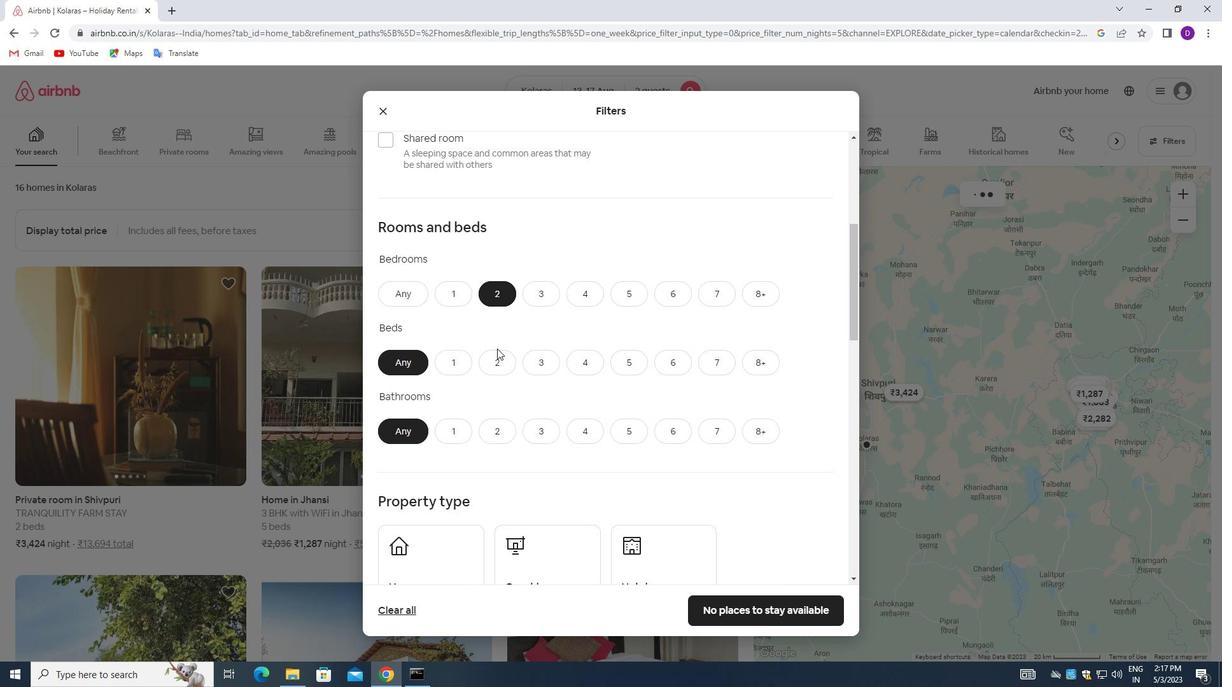 
Action: Mouse pressed left at (497, 356)
Screenshot: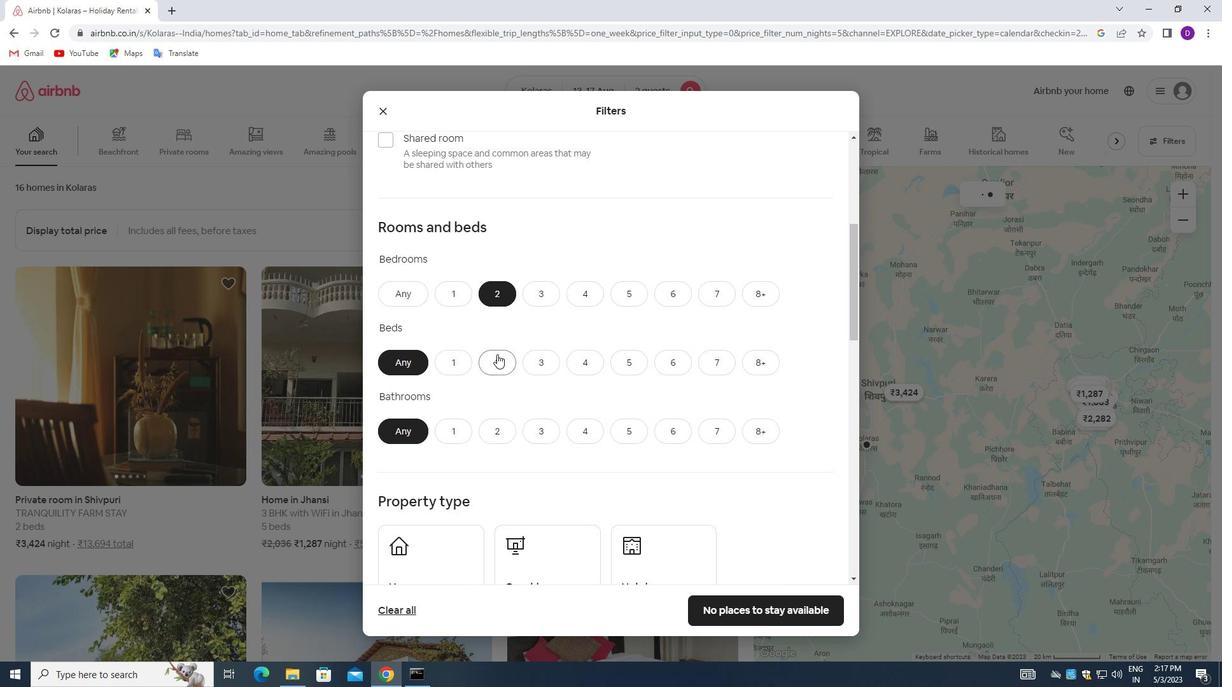 
Action: Mouse moved to (458, 424)
Screenshot: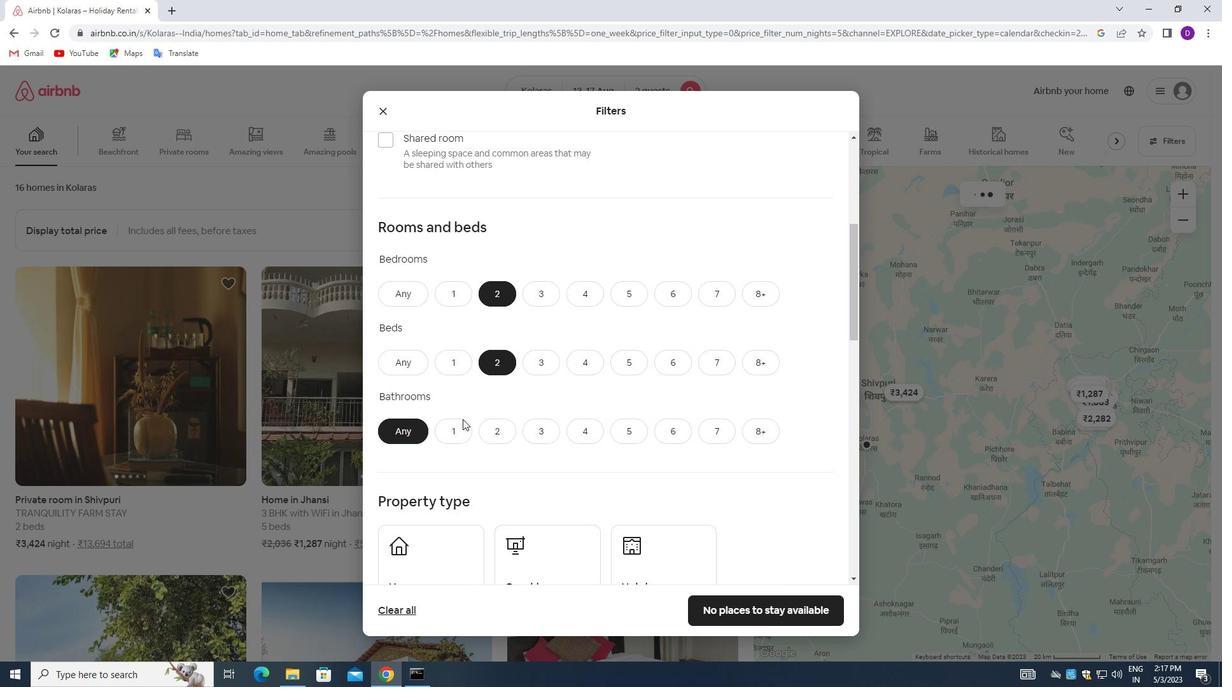 
Action: Mouse pressed left at (458, 424)
Screenshot: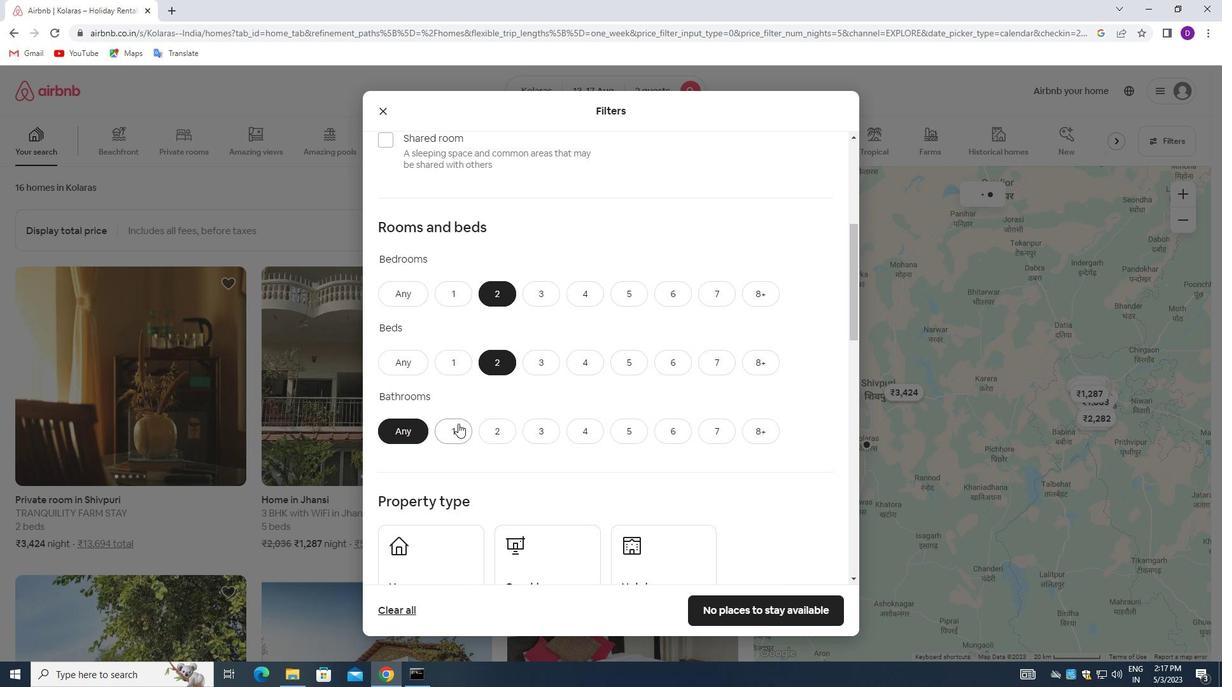 
Action: Mouse moved to (483, 329)
Screenshot: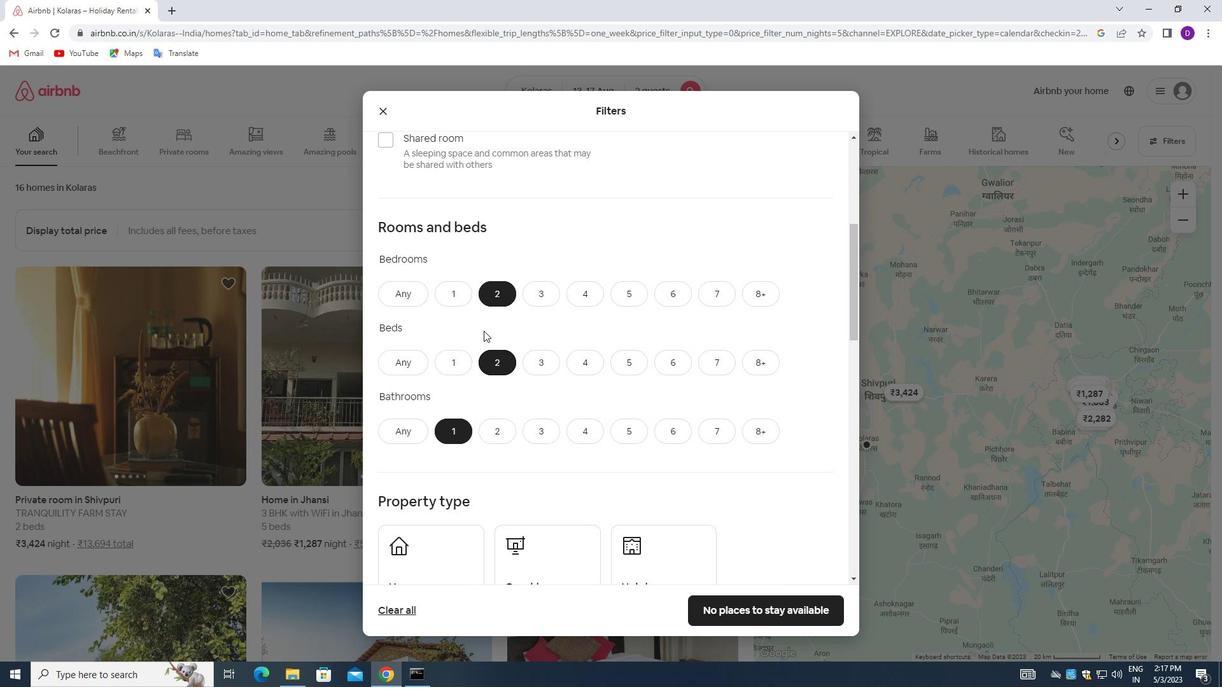 
Action: Mouse scrolled (483, 329) with delta (0, 0)
Screenshot: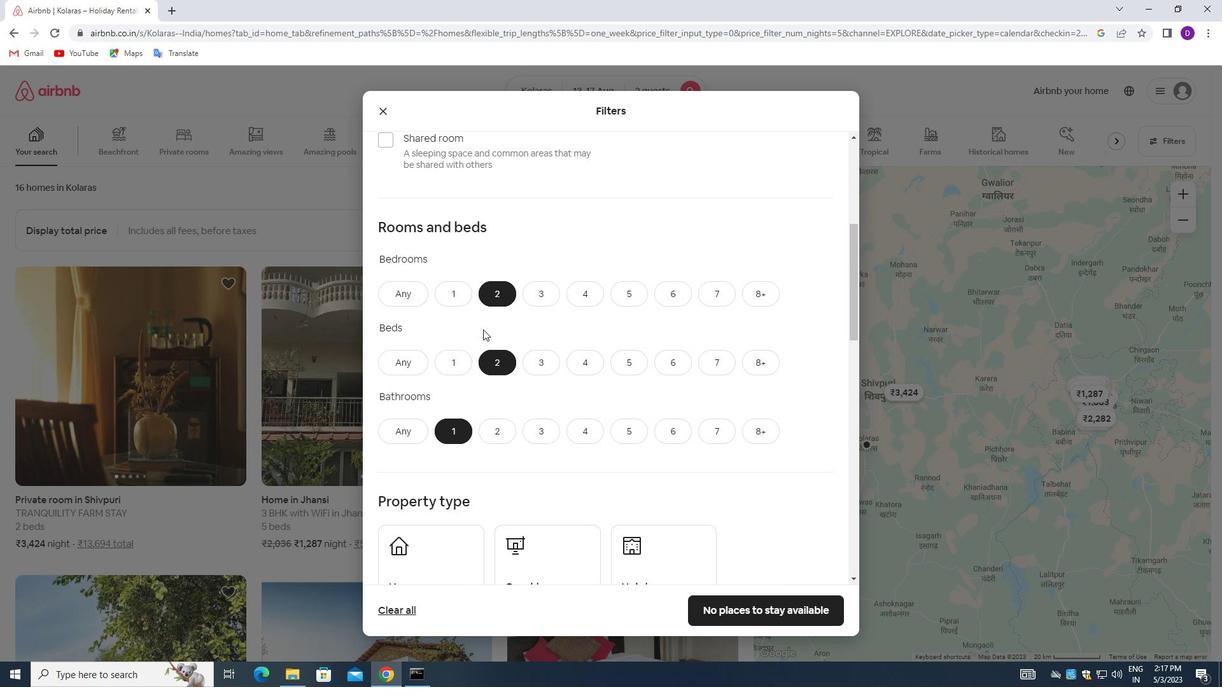 
Action: Mouse scrolled (483, 329) with delta (0, 0)
Screenshot: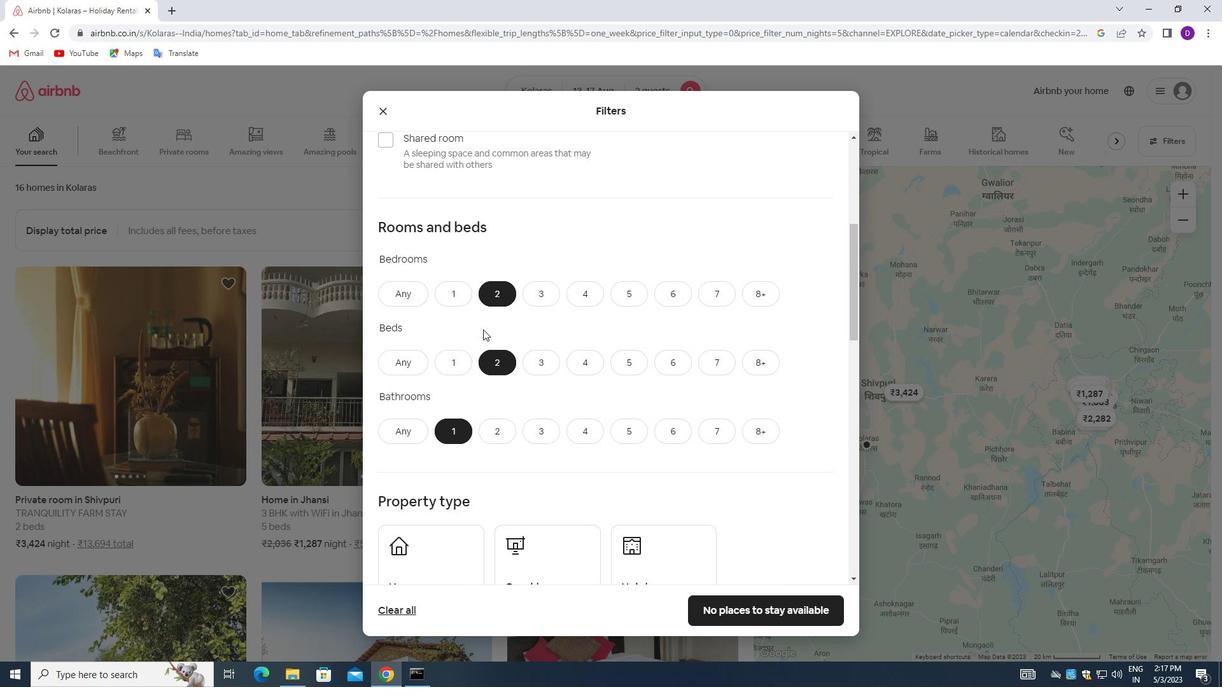 
Action: Mouse moved to (446, 420)
Screenshot: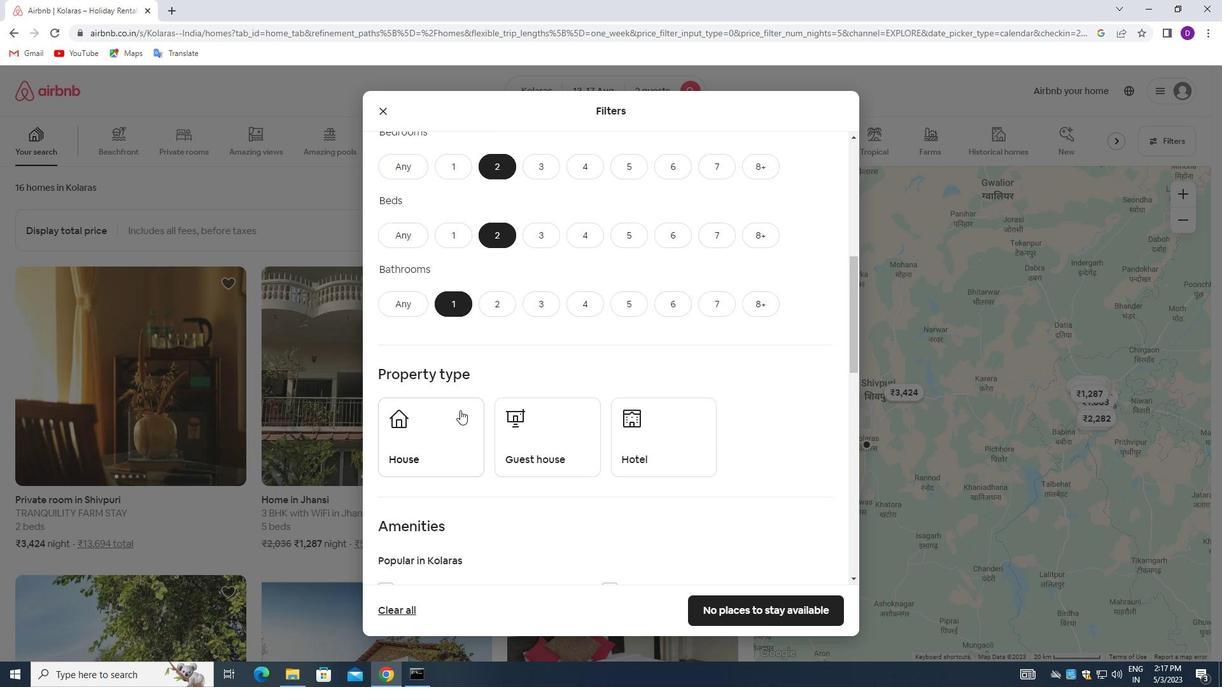 
Action: Mouse pressed left at (446, 420)
Screenshot: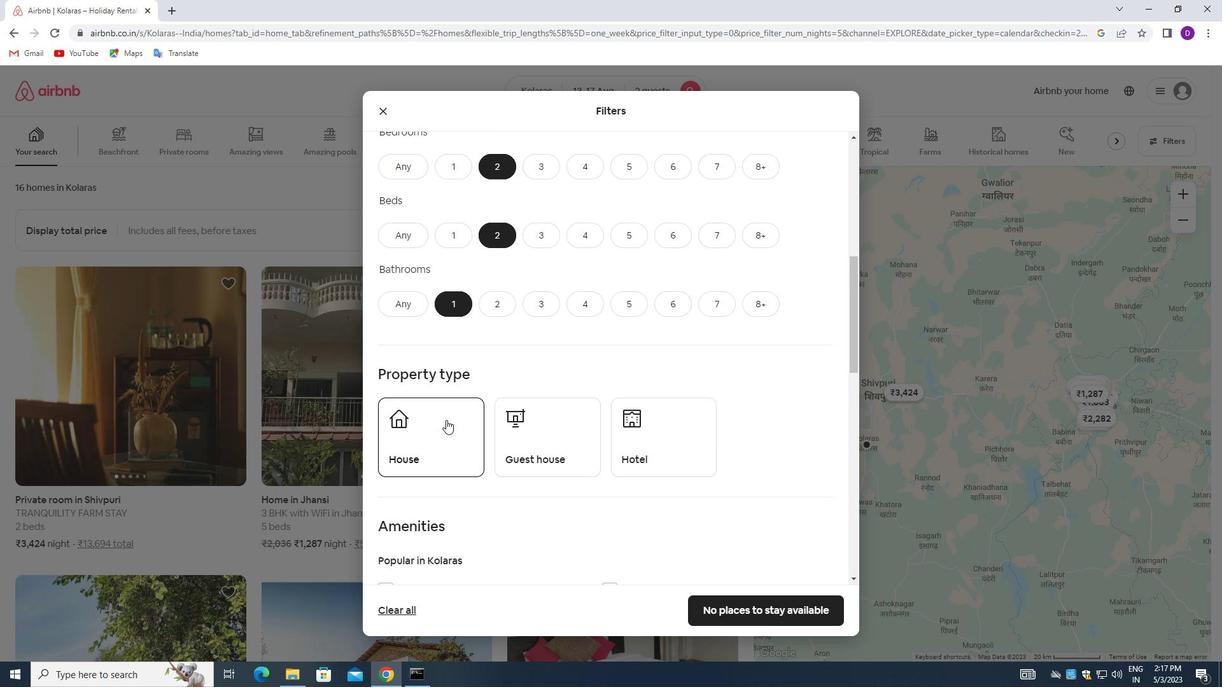 
Action: Mouse moved to (537, 438)
Screenshot: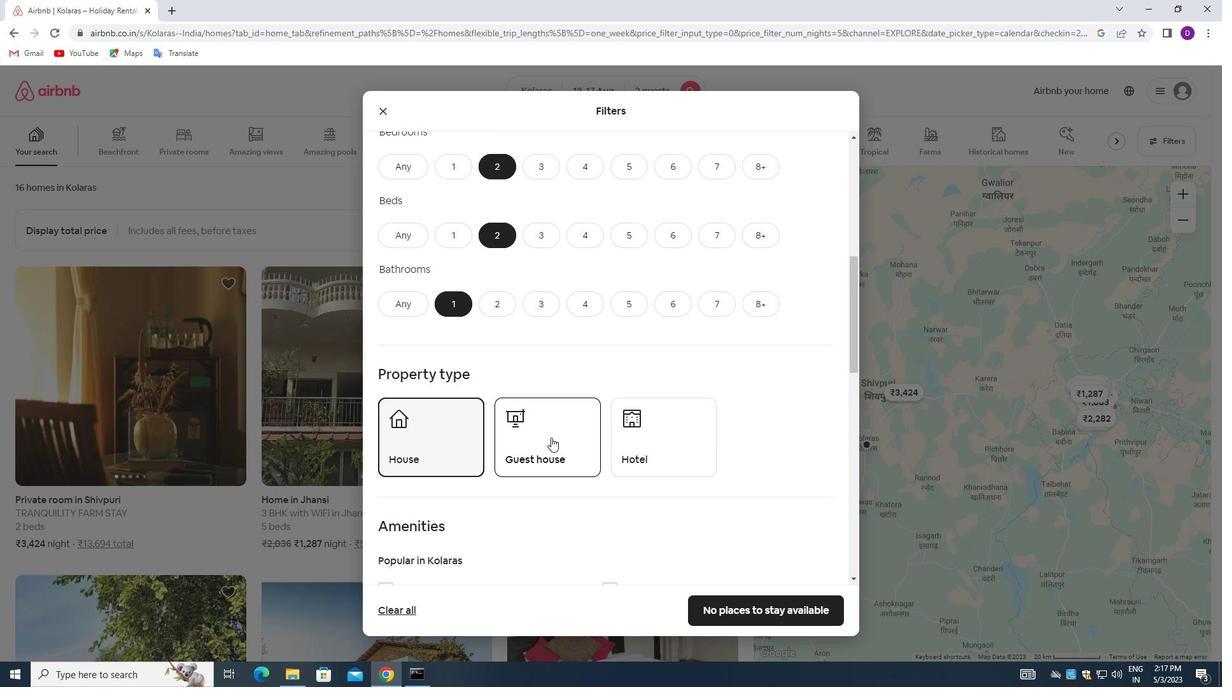 
Action: Mouse pressed left at (537, 438)
Screenshot: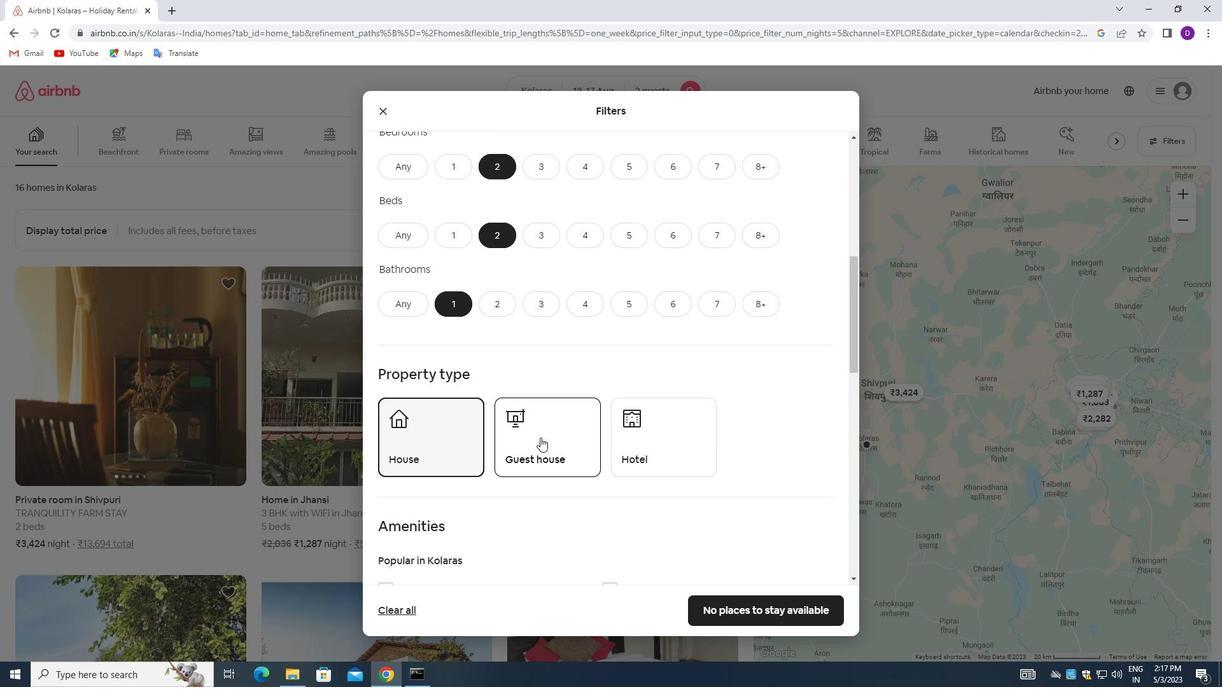 
Action: Mouse moved to (532, 370)
Screenshot: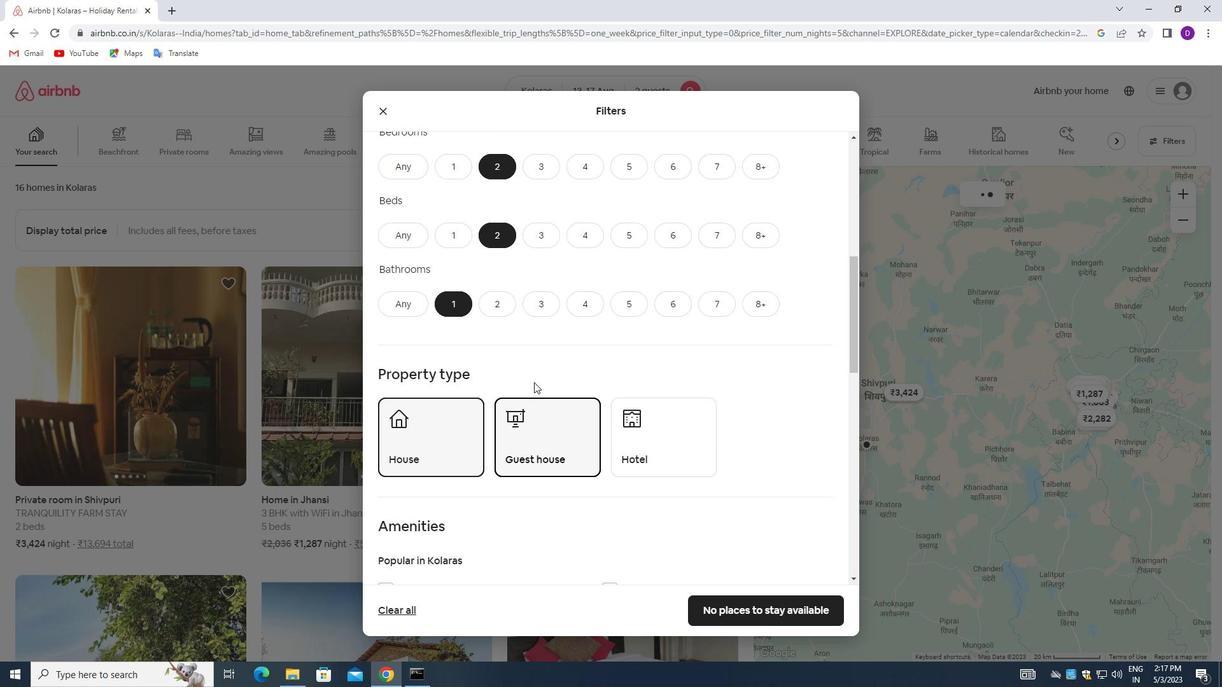 
Action: Mouse scrolled (532, 369) with delta (0, 0)
Screenshot: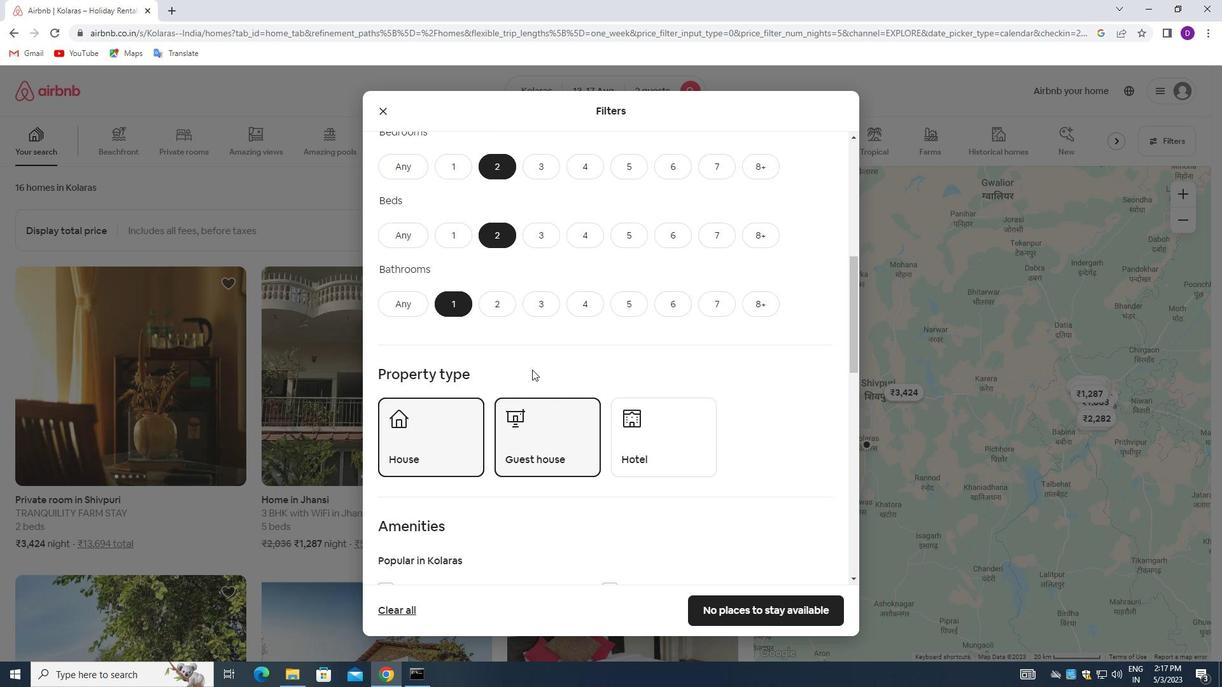 
Action: Mouse scrolled (532, 369) with delta (0, 0)
Screenshot: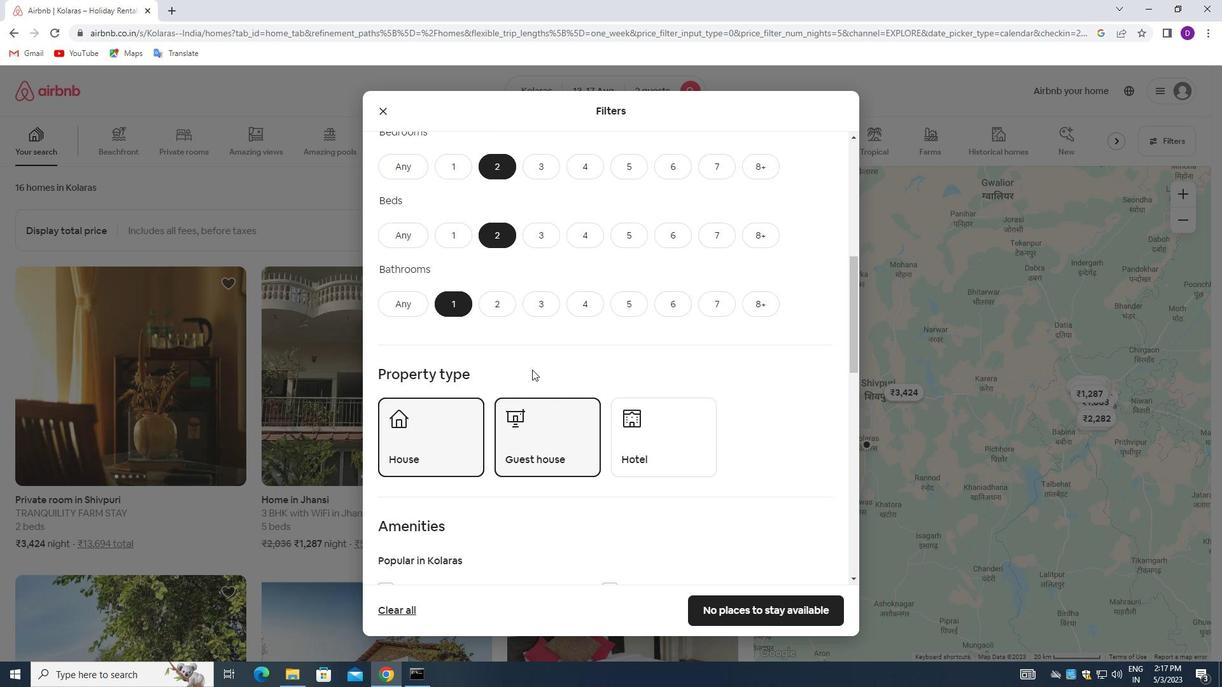 
Action: Mouse moved to (538, 371)
Screenshot: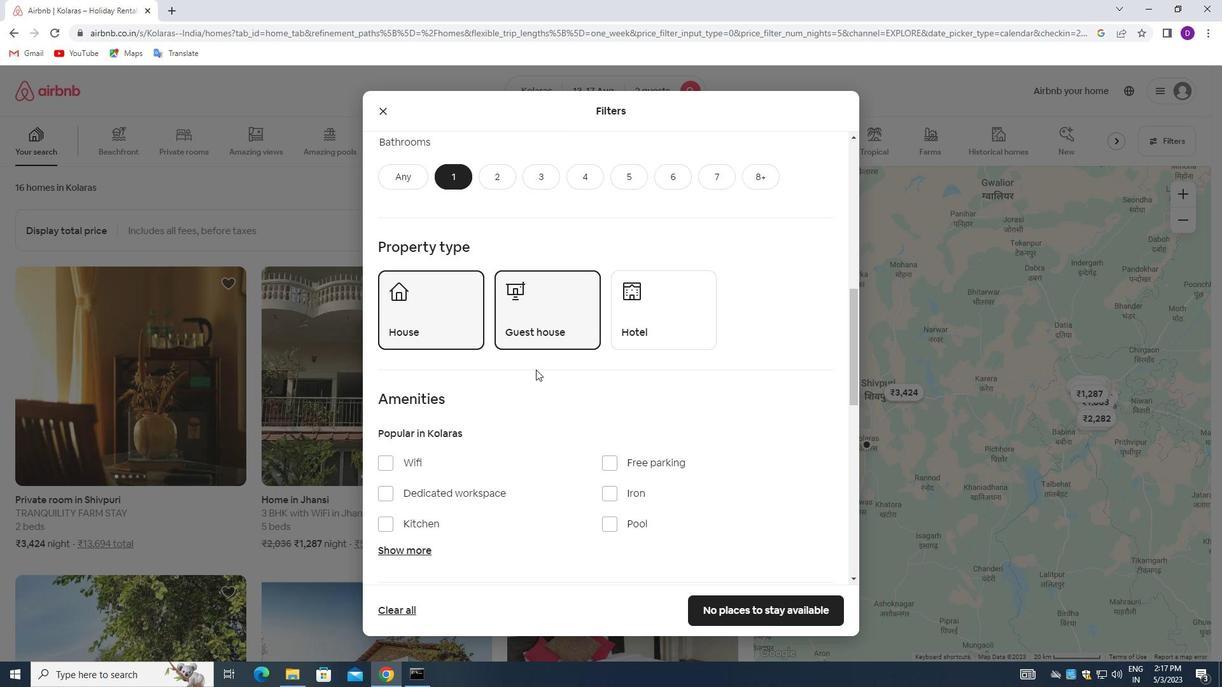 
Action: Mouse scrolled (538, 371) with delta (0, 0)
Screenshot: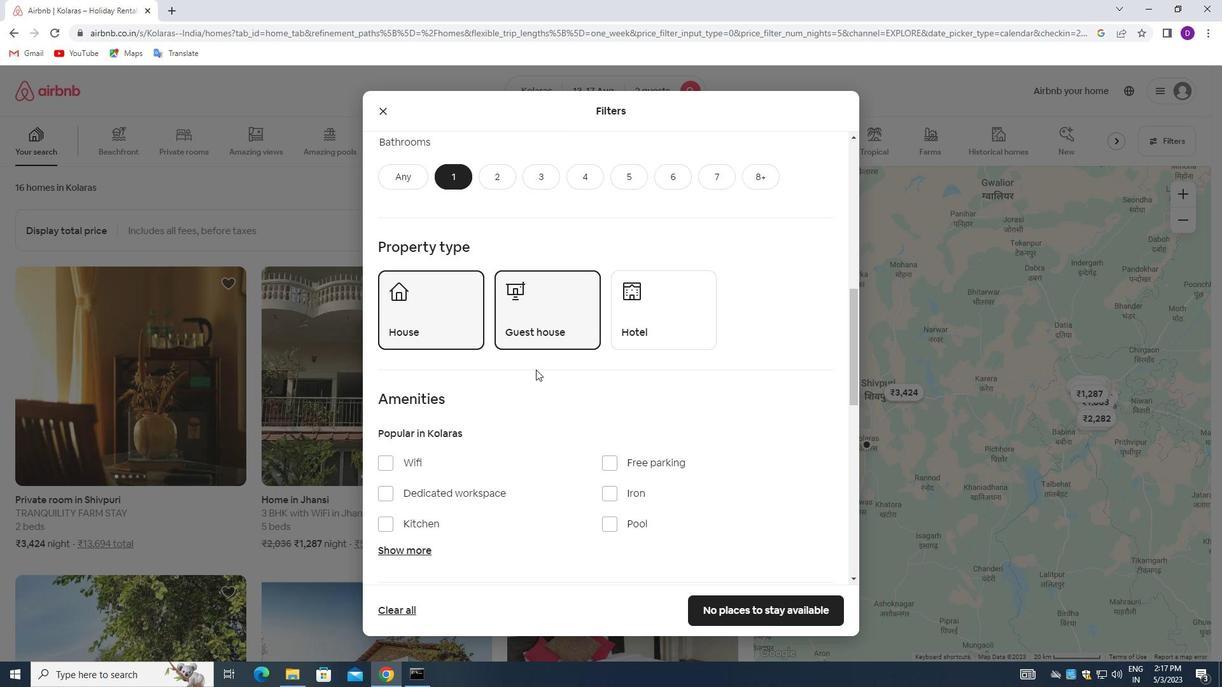 
Action: Mouse moved to (538, 372)
Screenshot: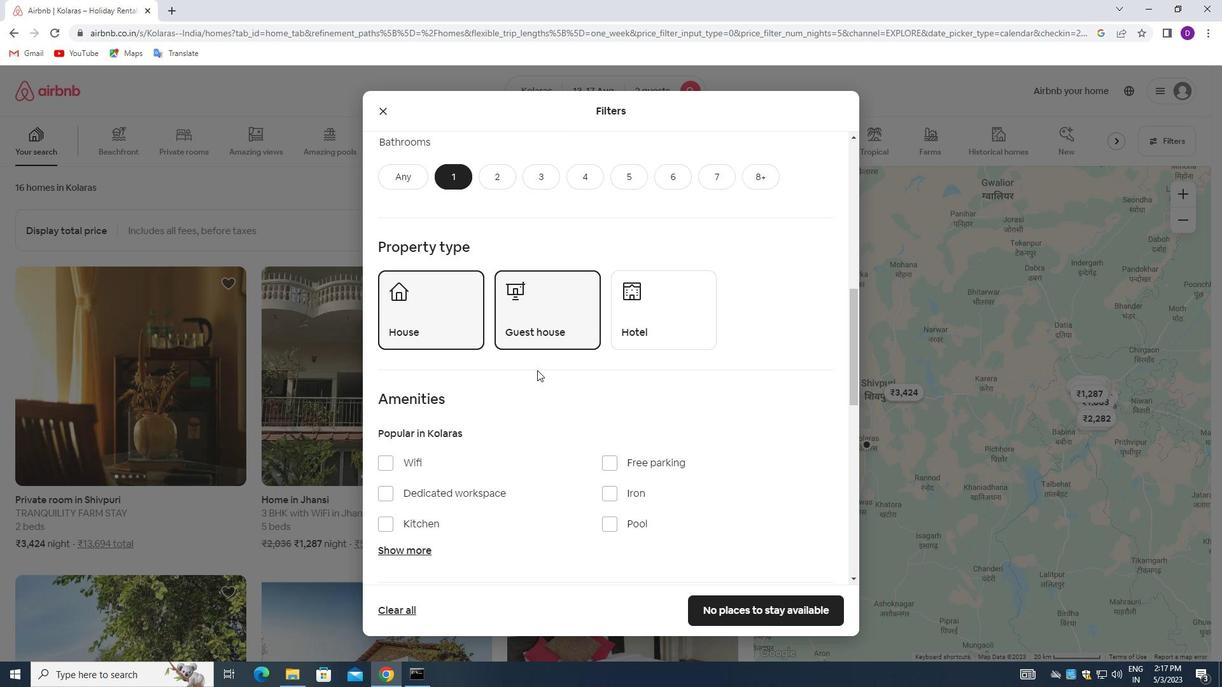 
Action: Mouse scrolled (538, 371) with delta (0, 0)
Screenshot: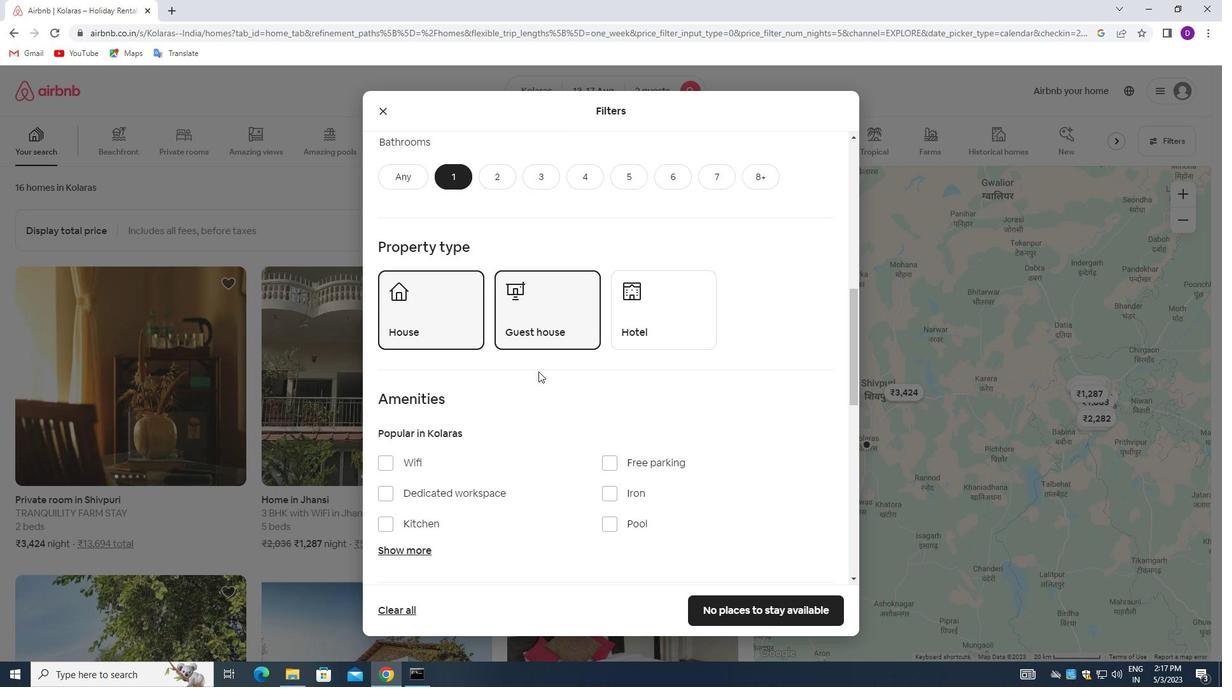 
Action: Mouse moved to (391, 337)
Screenshot: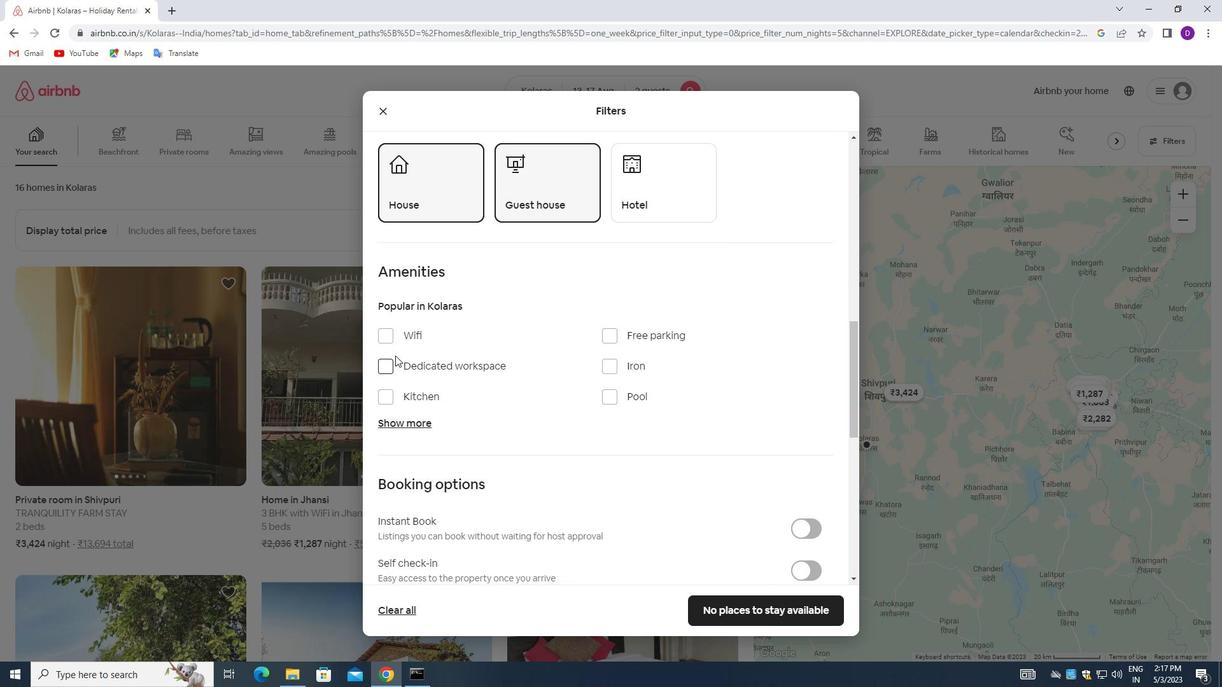 
Action: Mouse pressed left at (391, 337)
Screenshot: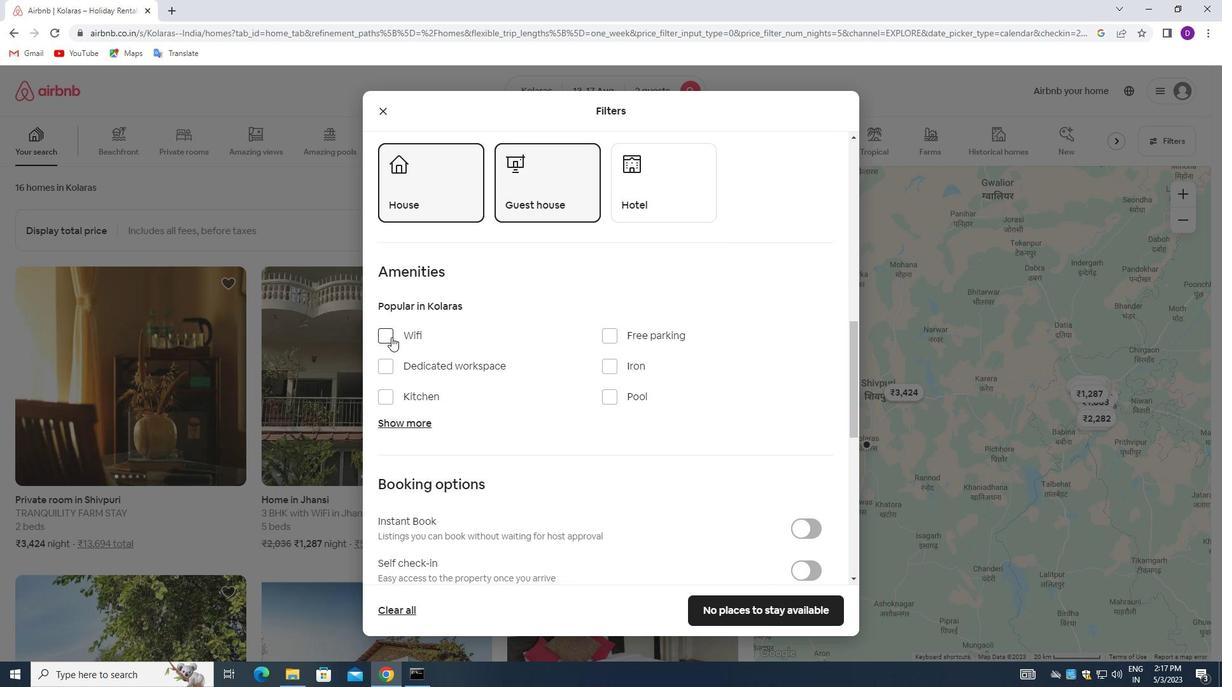 
Action: Mouse moved to (694, 389)
Screenshot: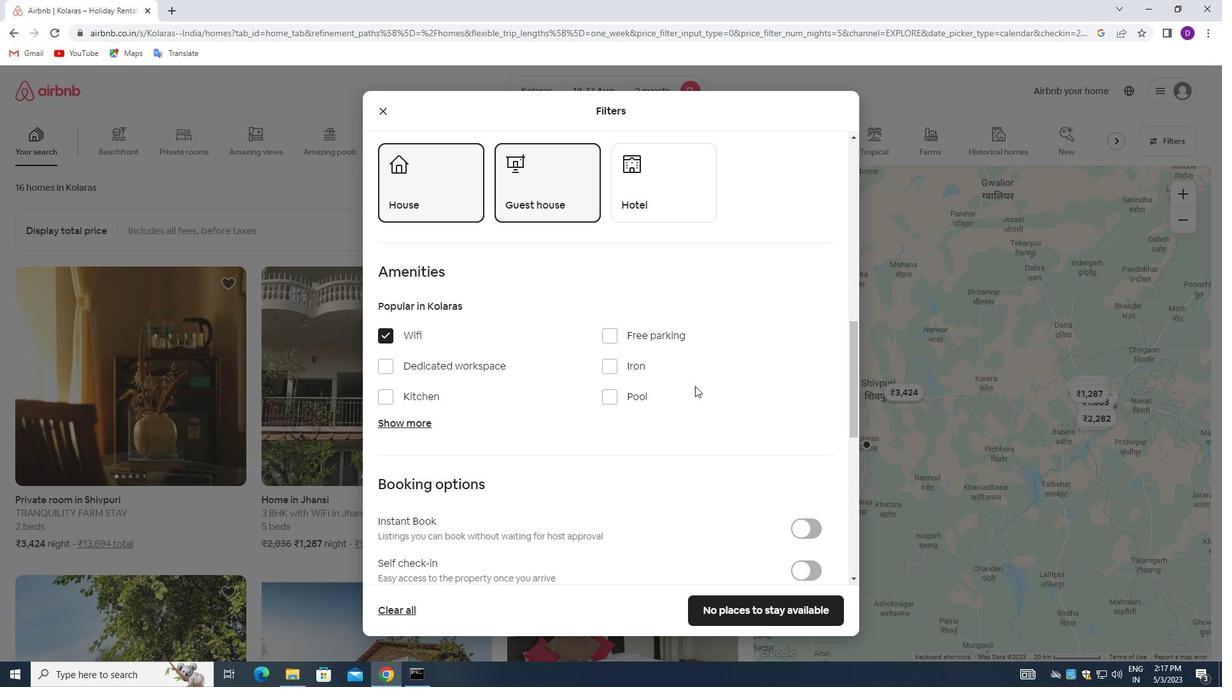 
Action: Mouse scrolled (694, 389) with delta (0, 0)
Screenshot: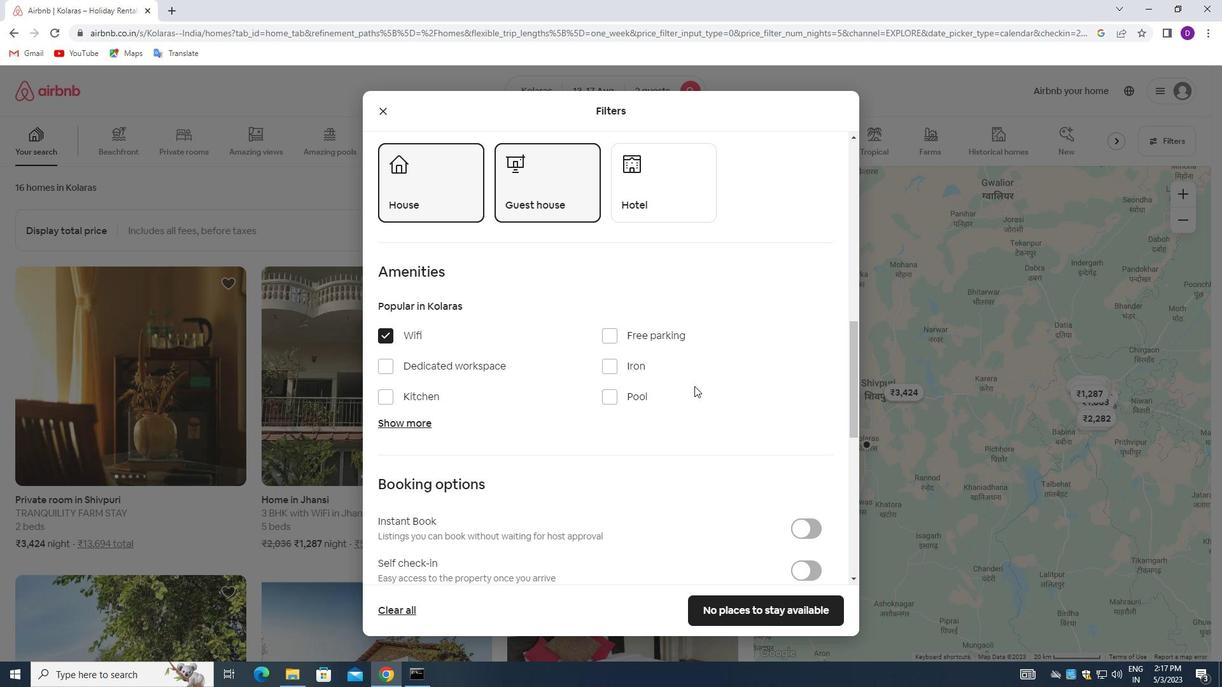 
Action: Mouse moved to (694, 389)
Screenshot: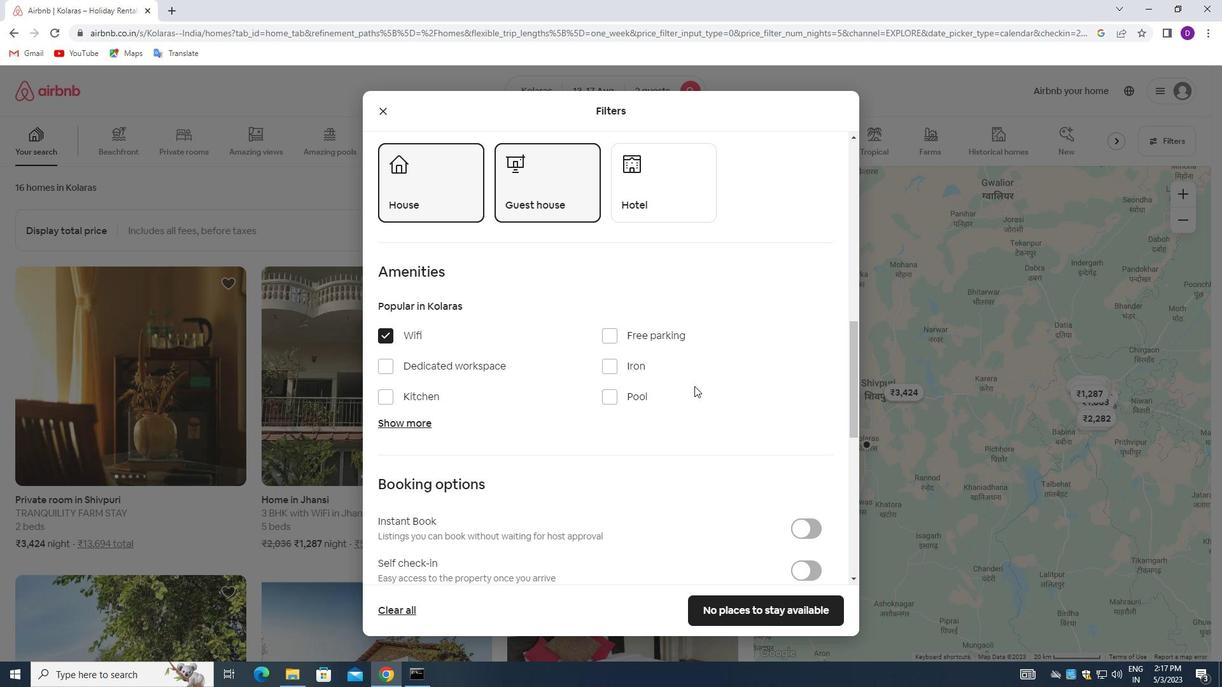 
Action: Mouse scrolled (694, 389) with delta (0, 0)
Screenshot: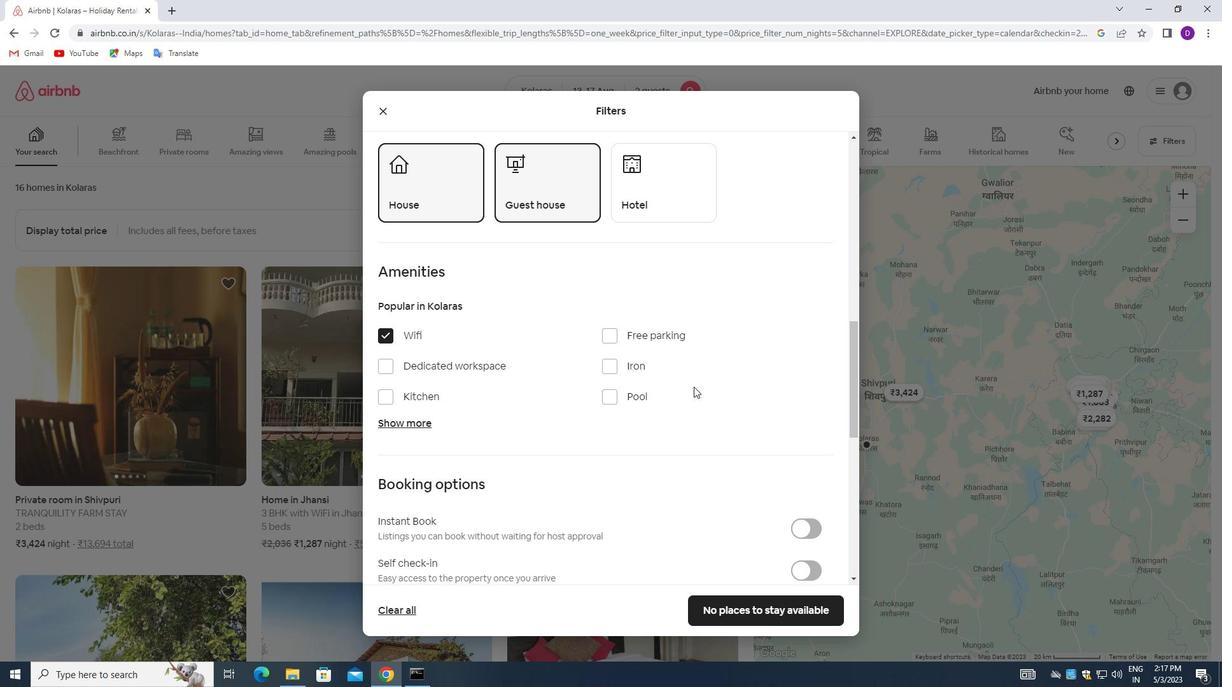 
Action: Mouse scrolled (694, 389) with delta (0, 0)
Screenshot: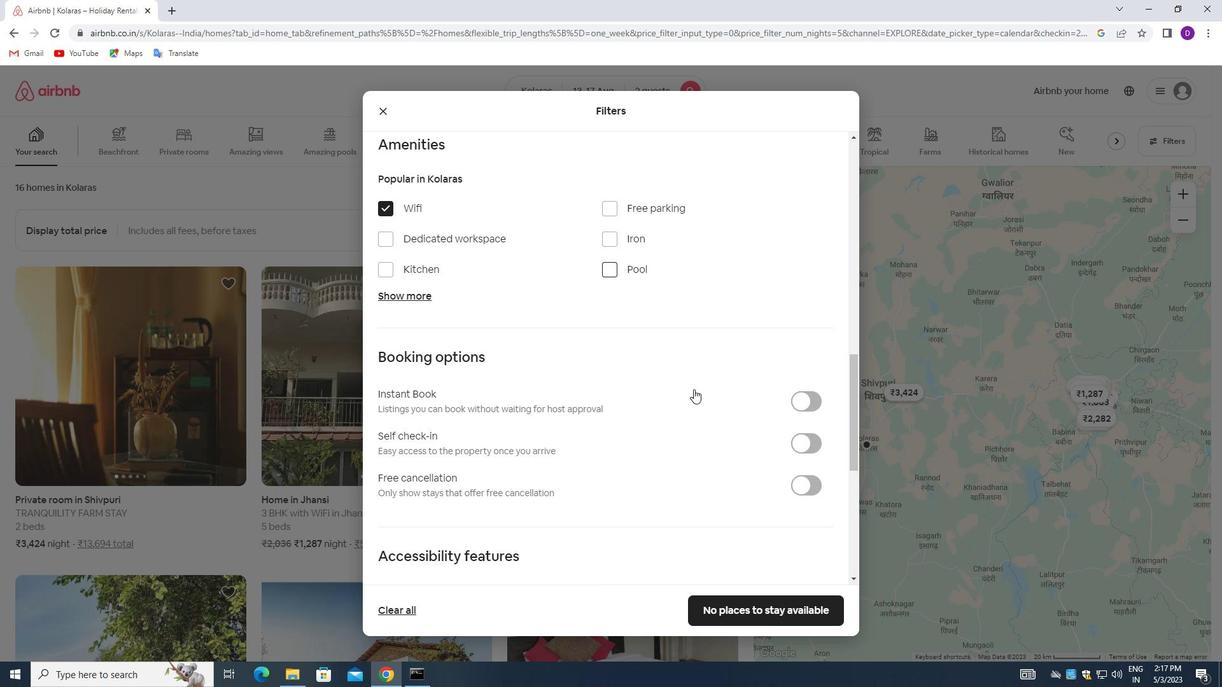 
Action: Mouse moved to (805, 385)
Screenshot: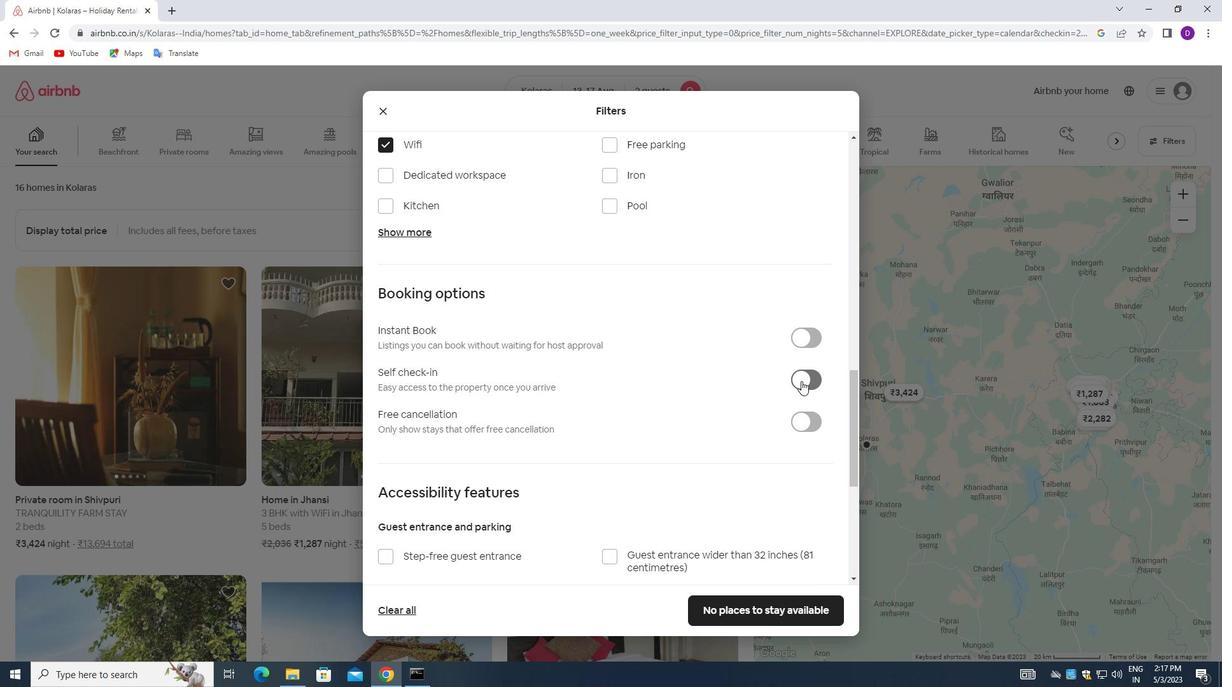 
Action: Mouse pressed left at (805, 385)
Screenshot: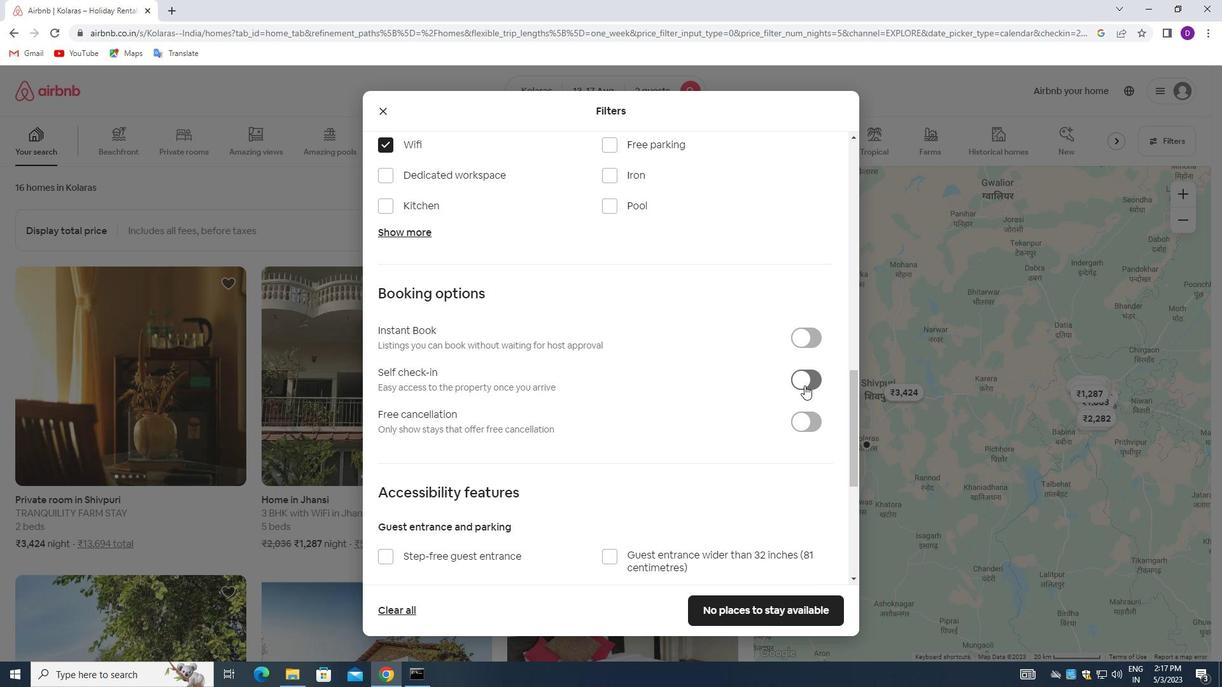 
Action: Mouse moved to (518, 455)
Screenshot: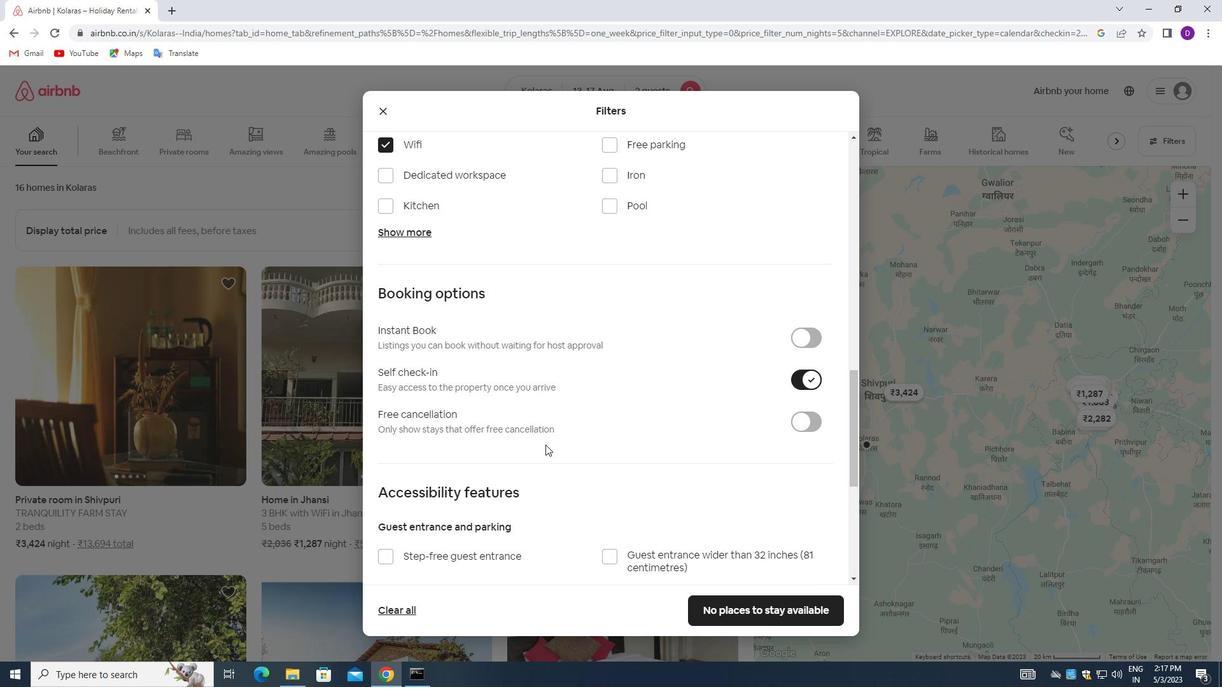
Action: Mouse scrolled (518, 454) with delta (0, 0)
Screenshot: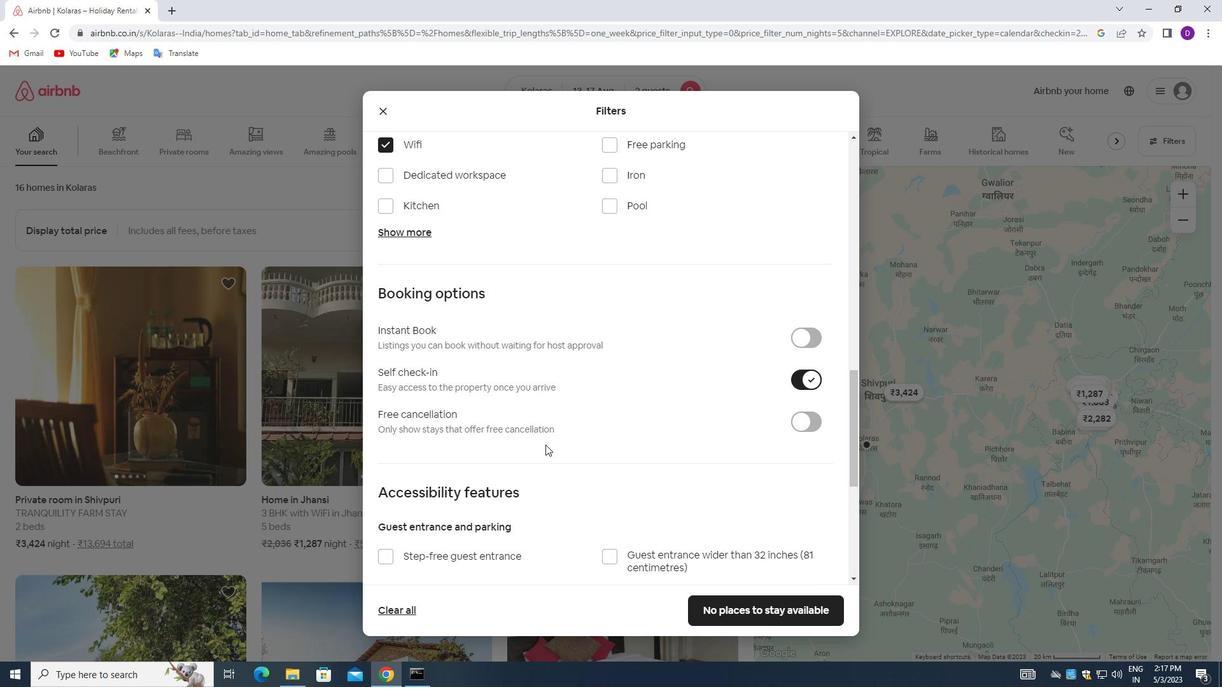 
Action: Mouse moved to (518, 456)
Screenshot: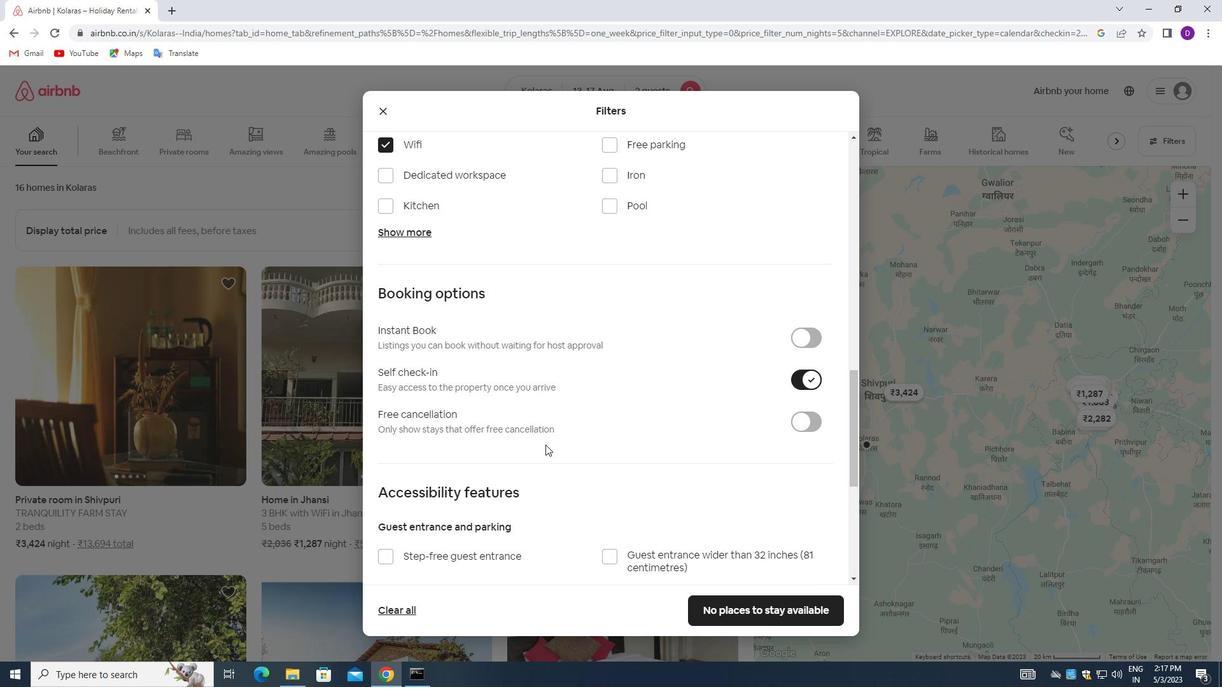 
Action: Mouse scrolled (518, 455) with delta (0, 0)
Screenshot: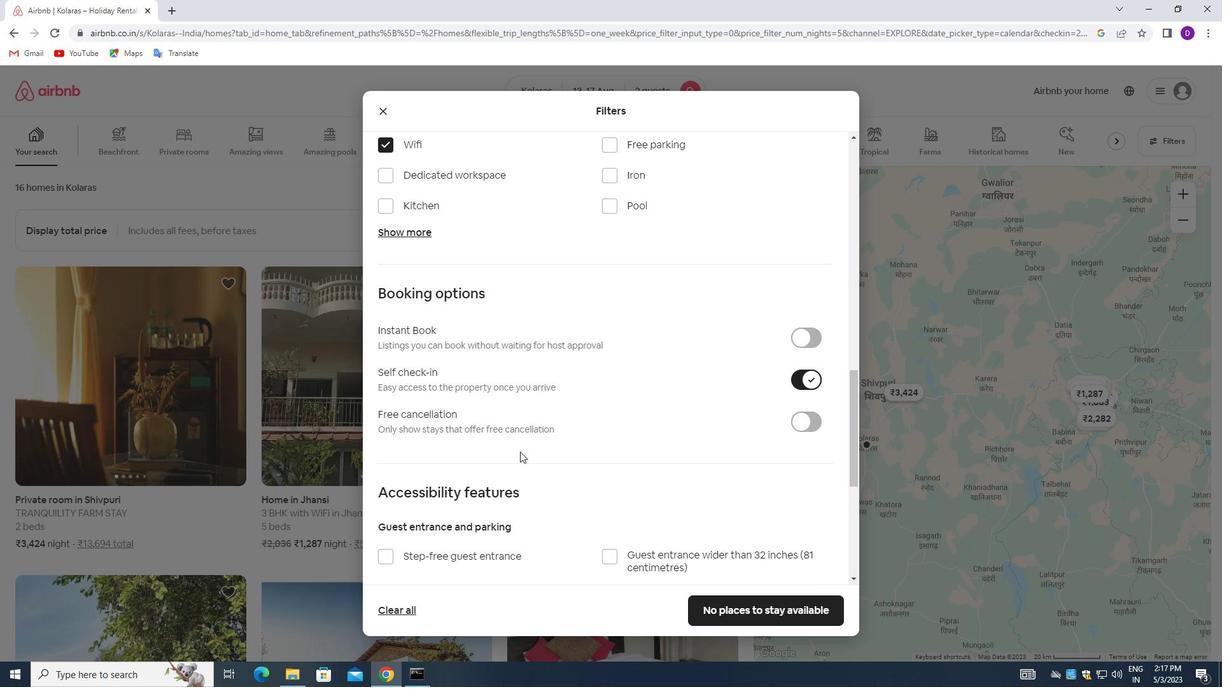 
Action: Mouse moved to (518, 456)
Screenshot: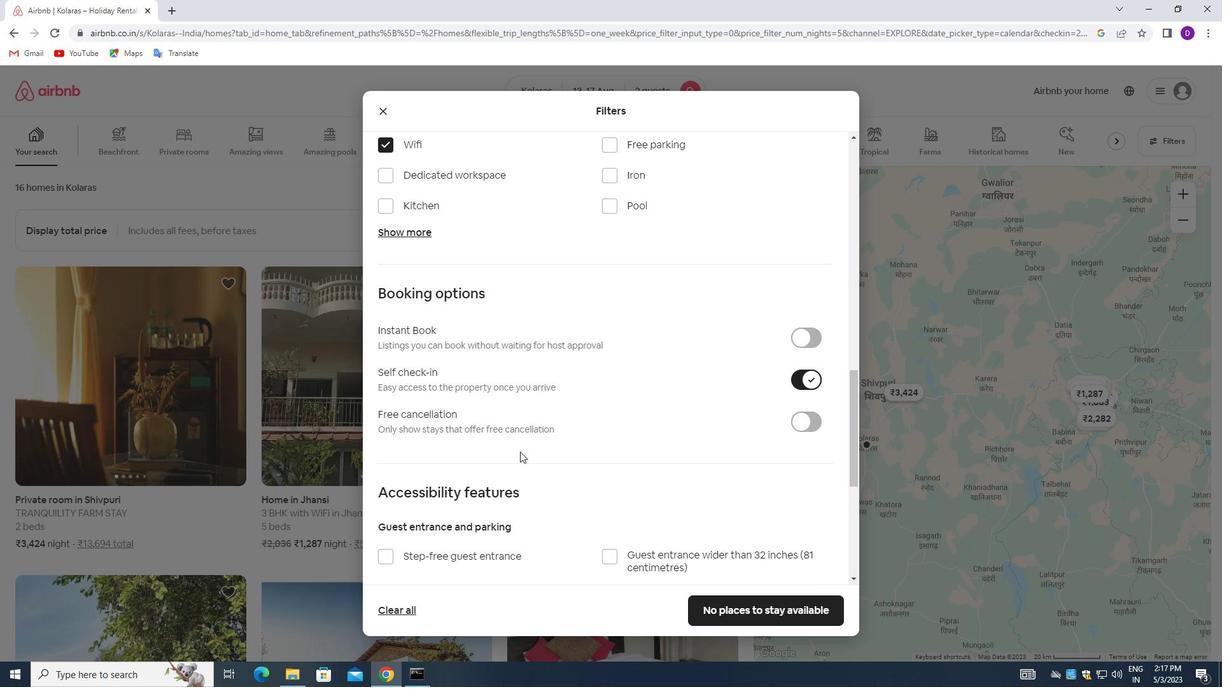 
Action: Mouse scrolled (518, 456) with delta (0, 0)
Screenshot: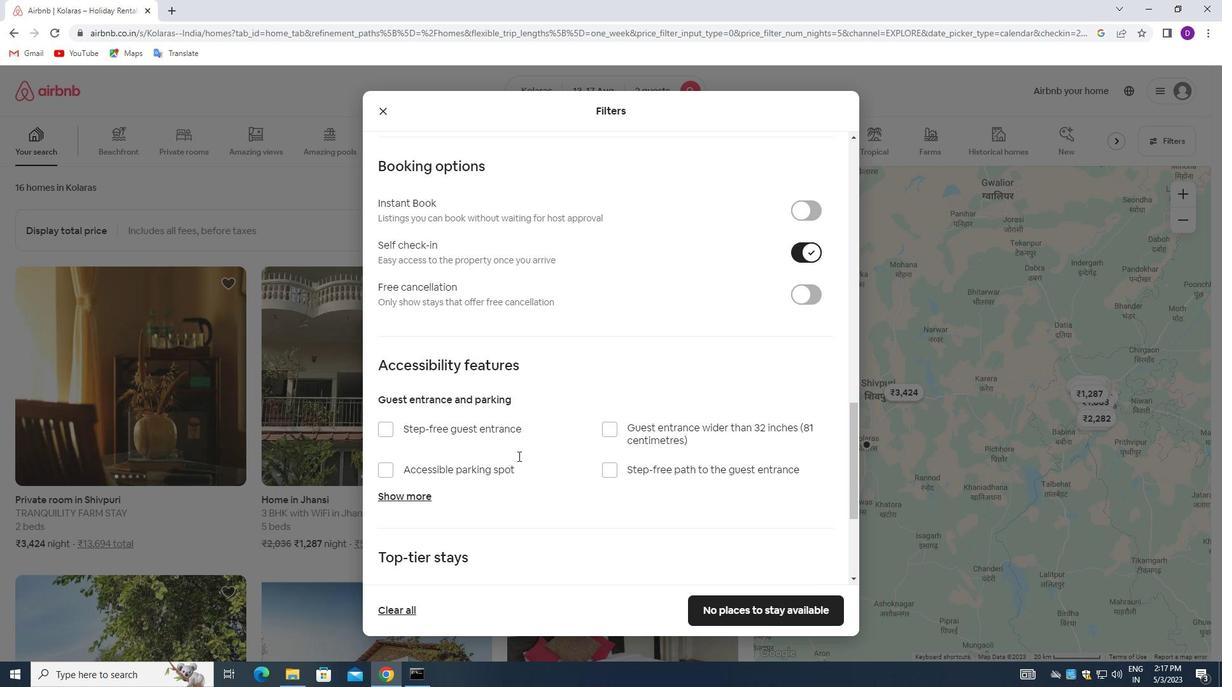 
Action: Mouse scrolled (518, 456) with delta (0, 0)
Screenshot: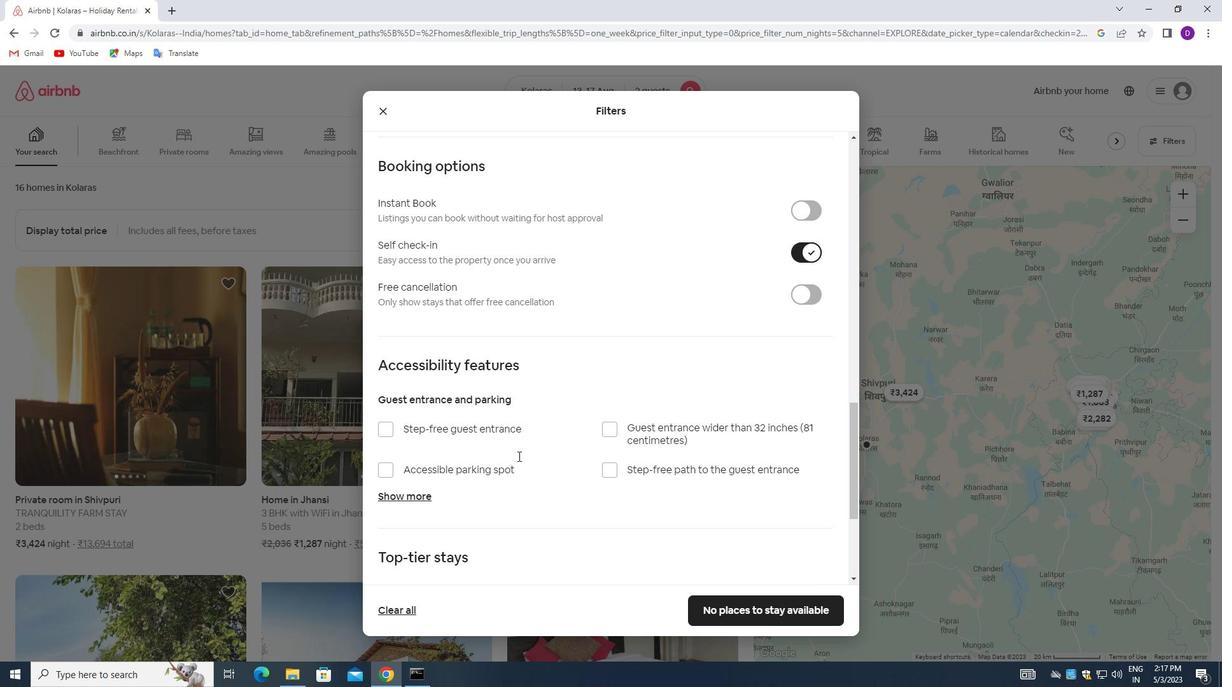 
Action: Mouse scrolled (518, 456) with delta (0, 0)
Screenshot: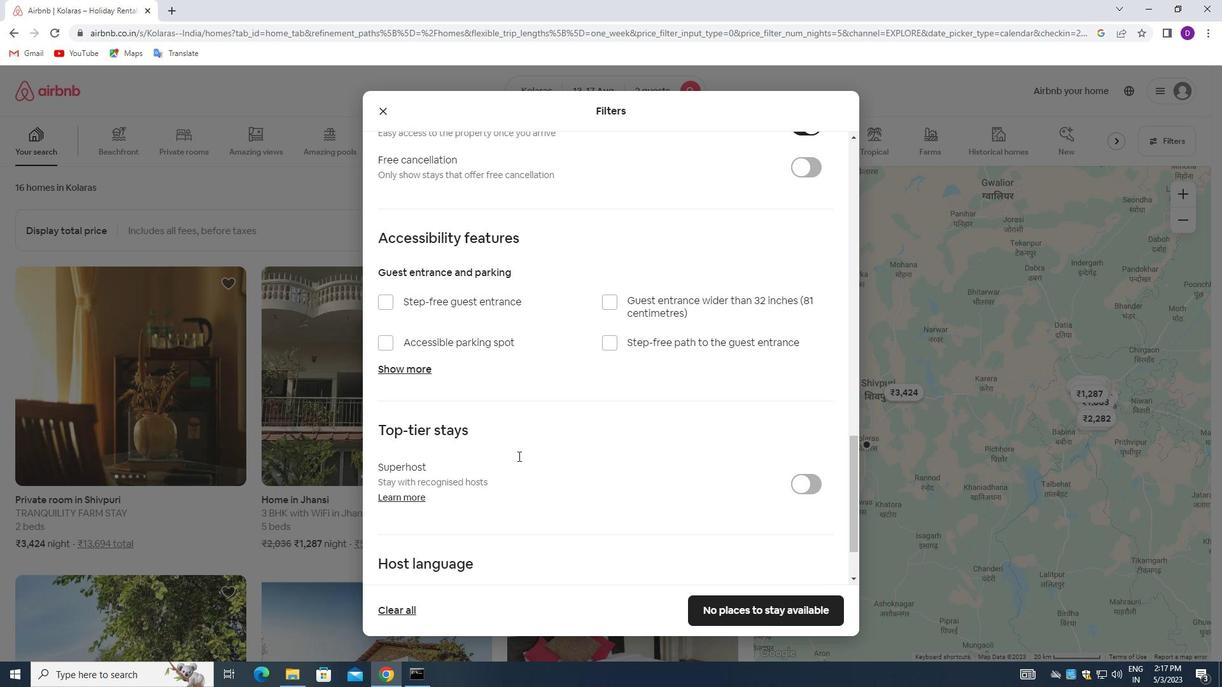 
Action: Mouse scrolled (518, 456) with delta (0, 0)
Screenshot: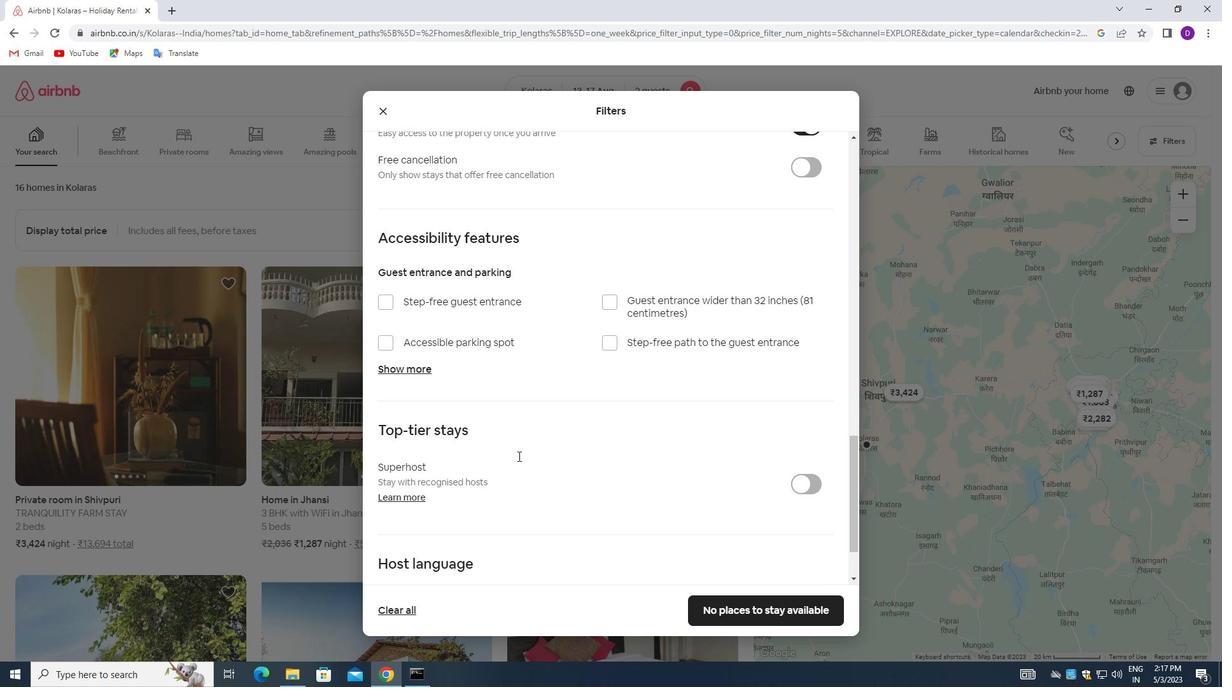
Action: Mouse scrolled (518, 456) with delta (0, 0)
Screenshot: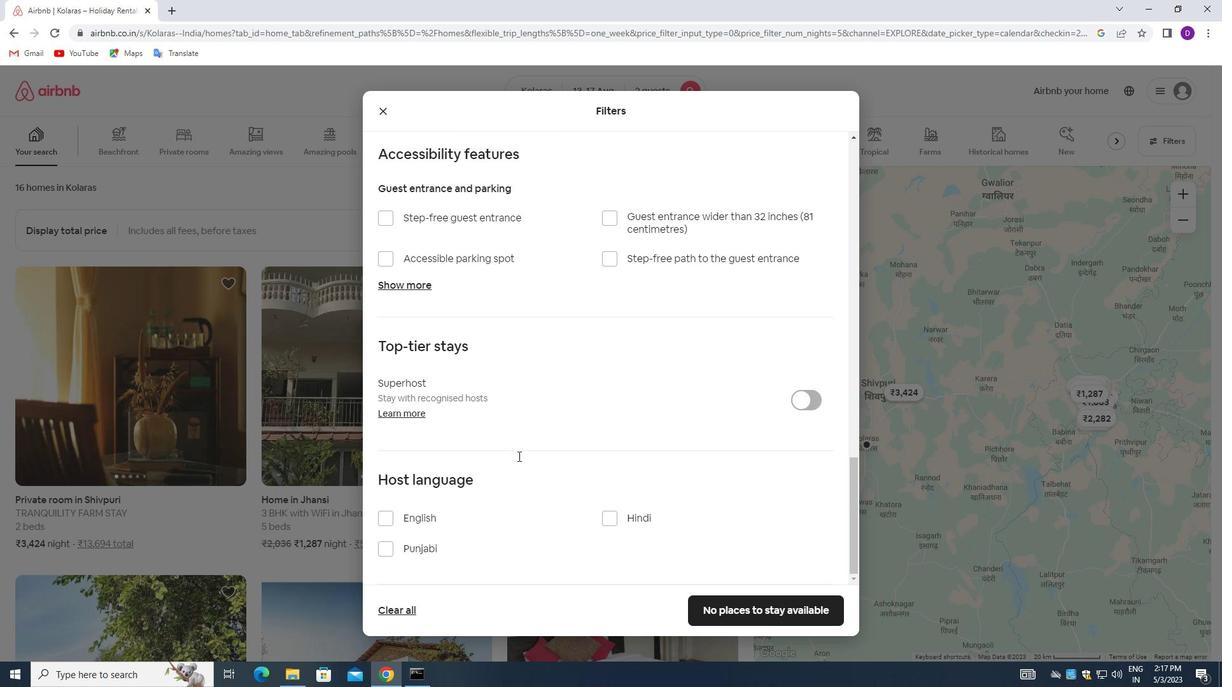 
Action: Mouse moved to (518, 457)
Screenshot: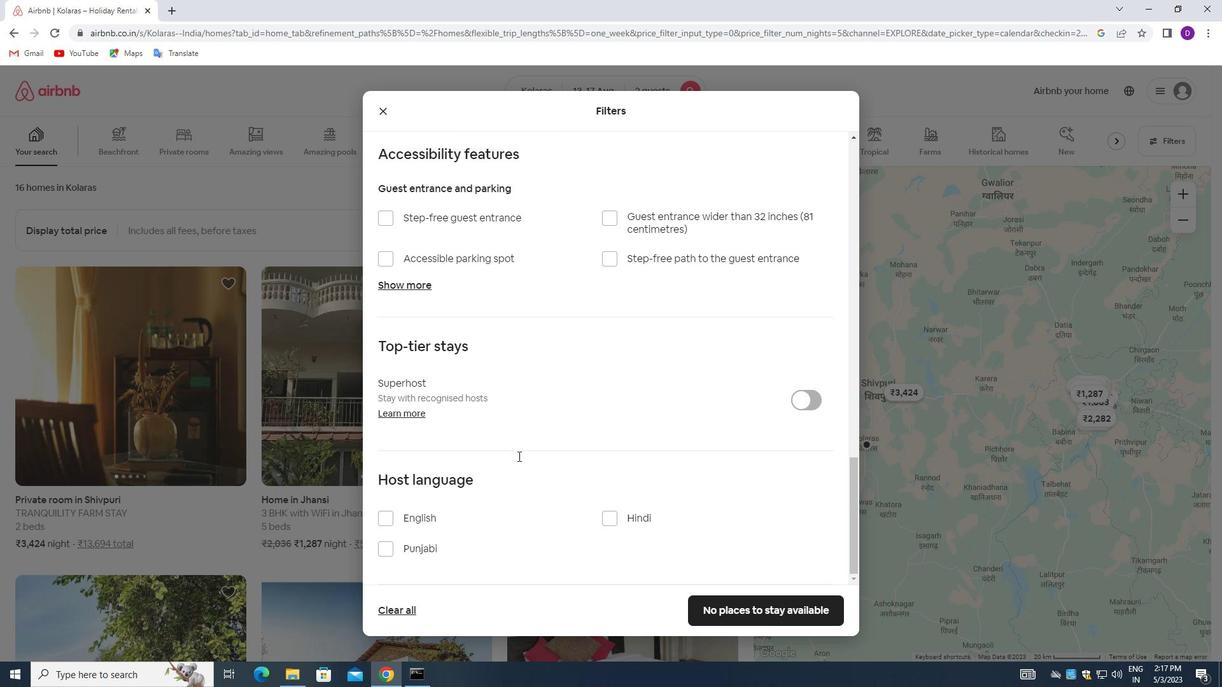 
Action: Mouse scrolled (518, 457) with delta (0, 0)
Screenshot: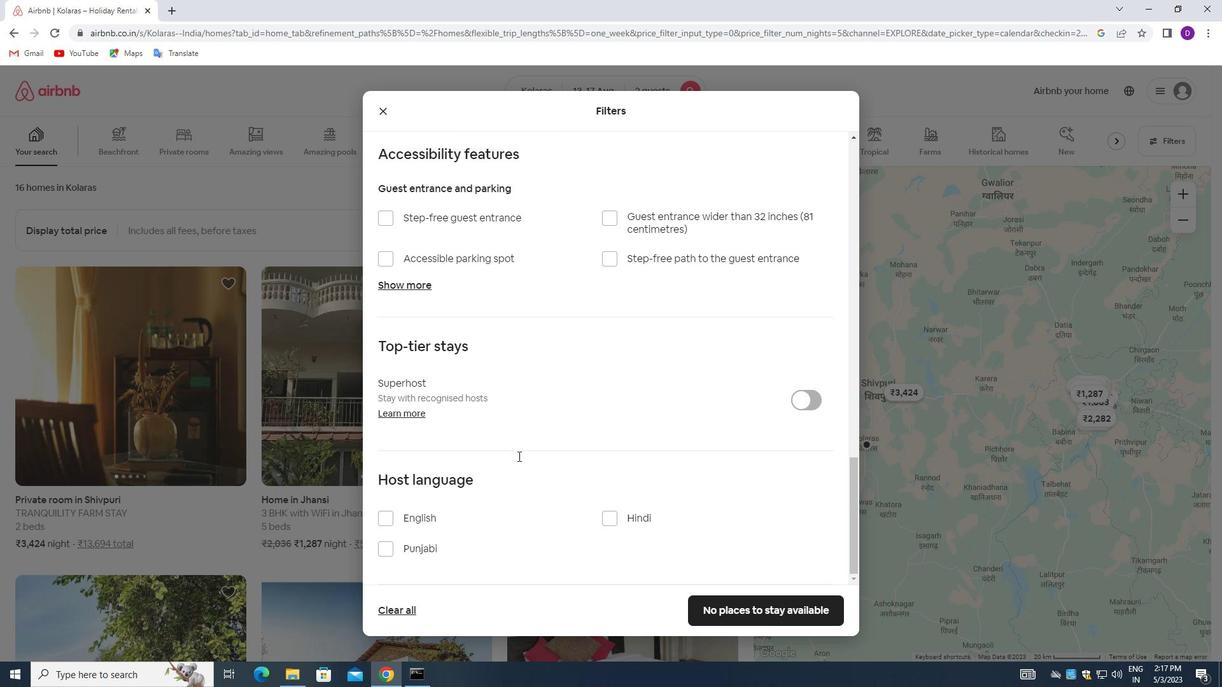 
Action: Mouse moved to (519, 460)
Screenshot: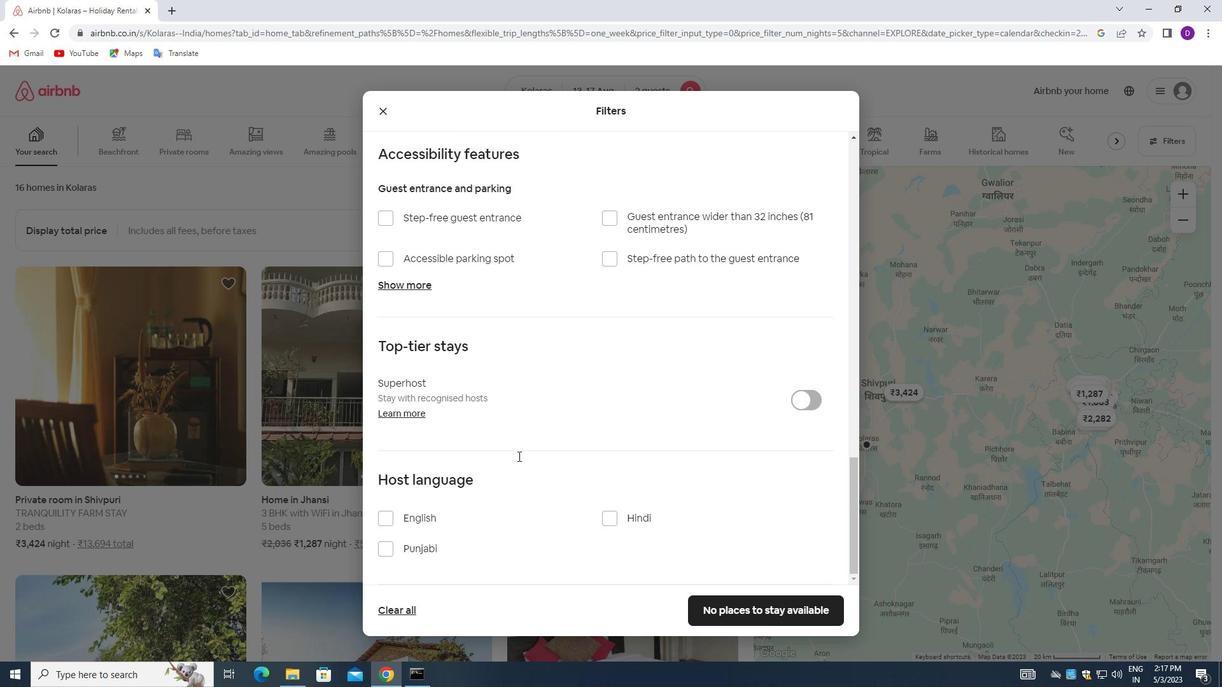 
Action: Mouse scrolled (519, 459) with delta (0, 0)
Screenshot: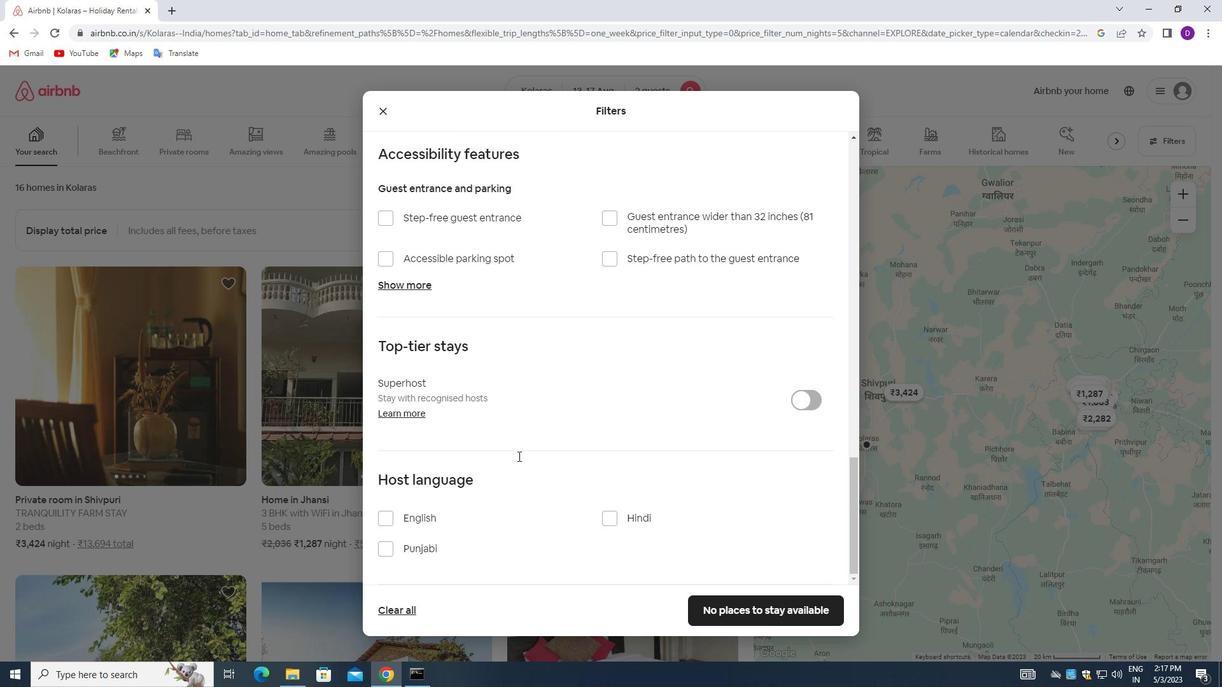 
Action: Mouse moved to (386, 520)
Screenshot: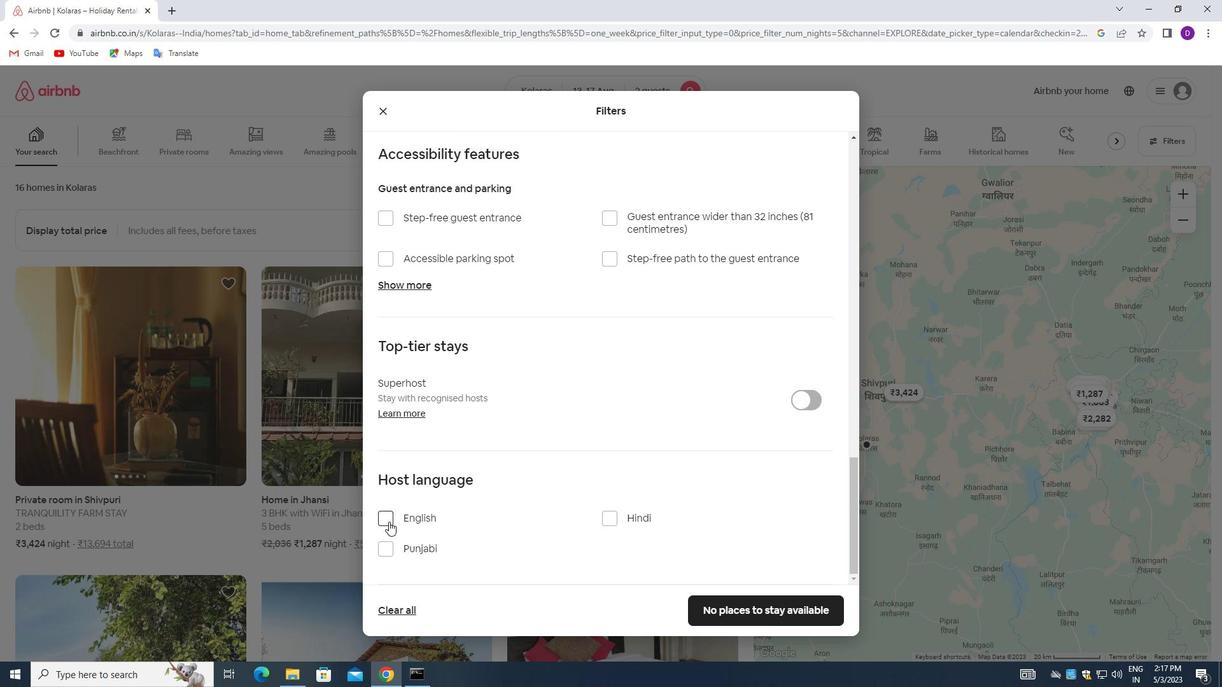 
Action: Mouse pressed left at (386, 520)
Screenshot: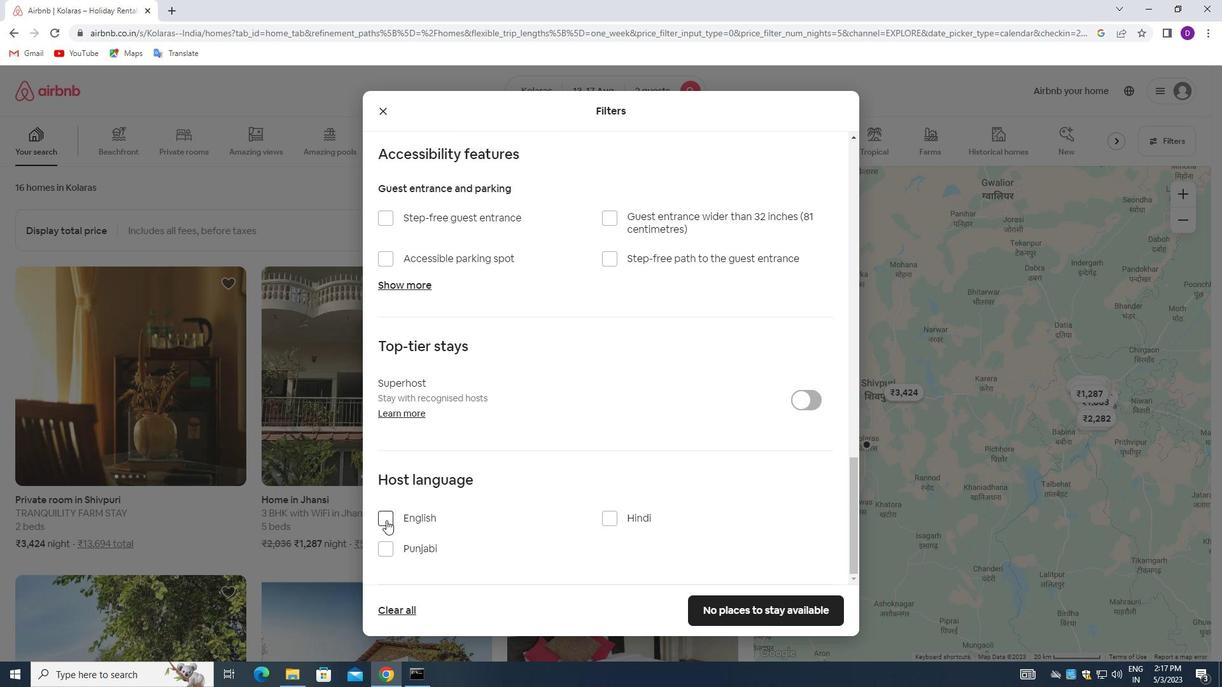 
Action: Mouse moved to (764, 610)
Screenshot: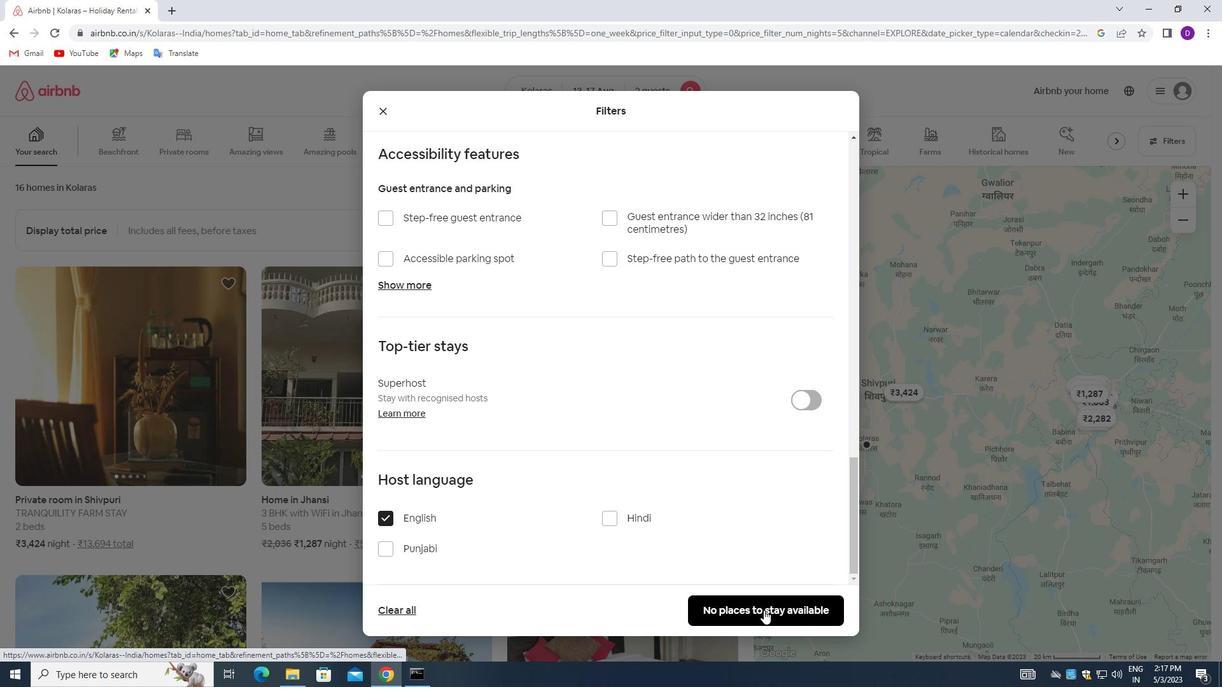 
Action: Mouse pressed left at (764, 610)
Screenshot: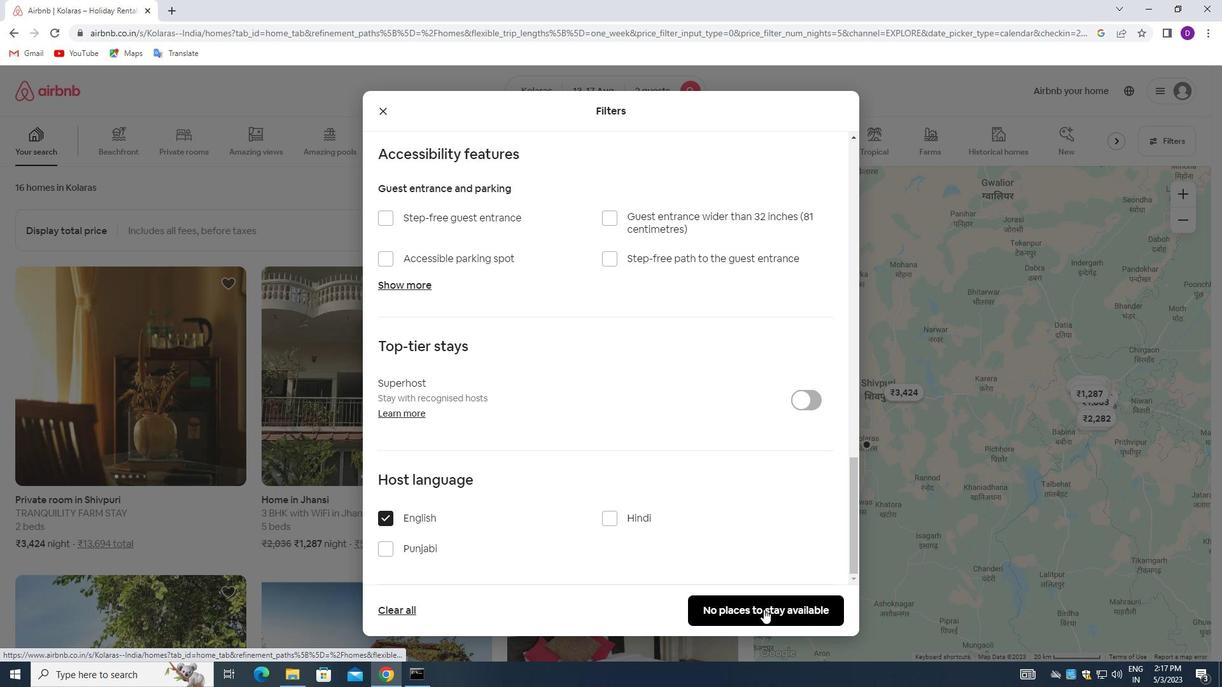 
Action: Mouse moved to (752, 419)
Screenshot: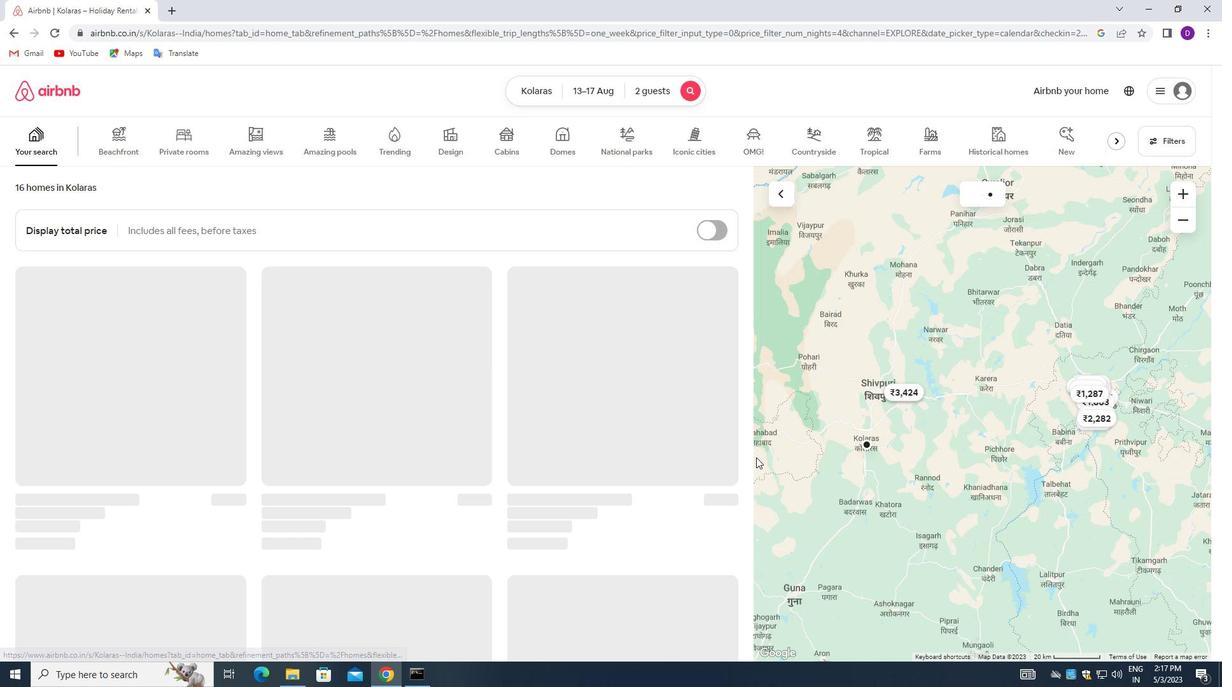 
